 Task: Open Card Project Closure Meeting in Board Market Opportunity Assessment and Prioritization to Workspace Diversity and Inclusion and add a team member Softage.3@softage.net, a label Yellow, a checklist Vendor Management, an attachment from your onedrive, a color Yellow and finally, add a card description 'Plan and execute company team-building activity at a cooking class' and a comment 'Let us make the most of this opportunity and approach this task with a positive attitude and a commitment to excellence.'. Add a start date 'Jan 03, 1900' with a due date 'Jan 10, 1900'
Action: Mouse moved to (49, 356)
Screenshot: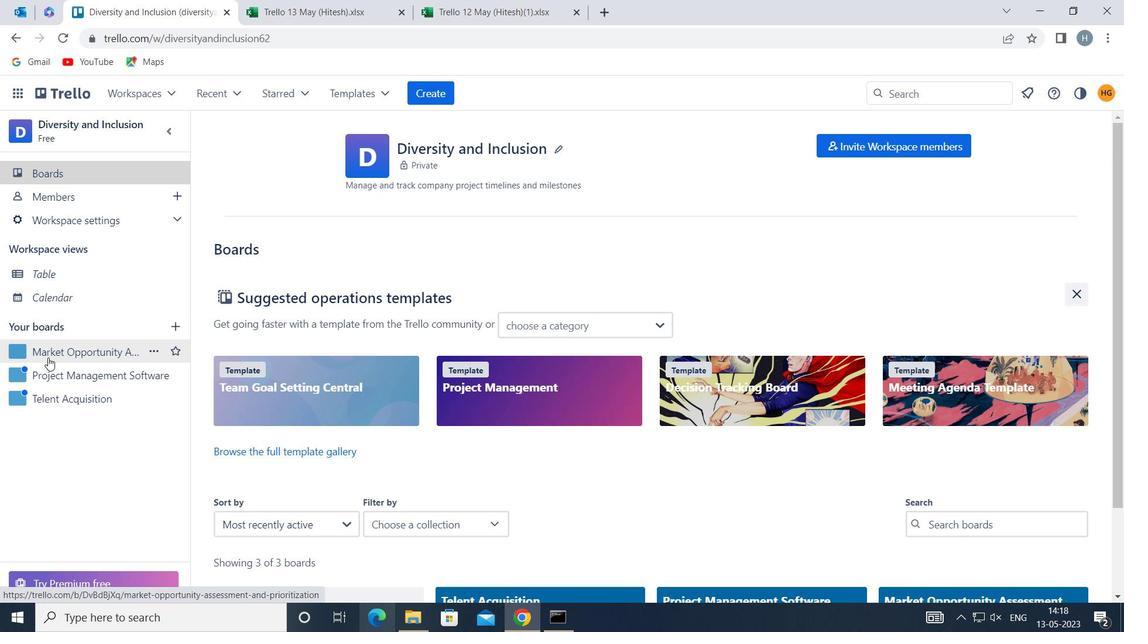 
Action: Mouse pressed left at (49, 356)
Screenshot: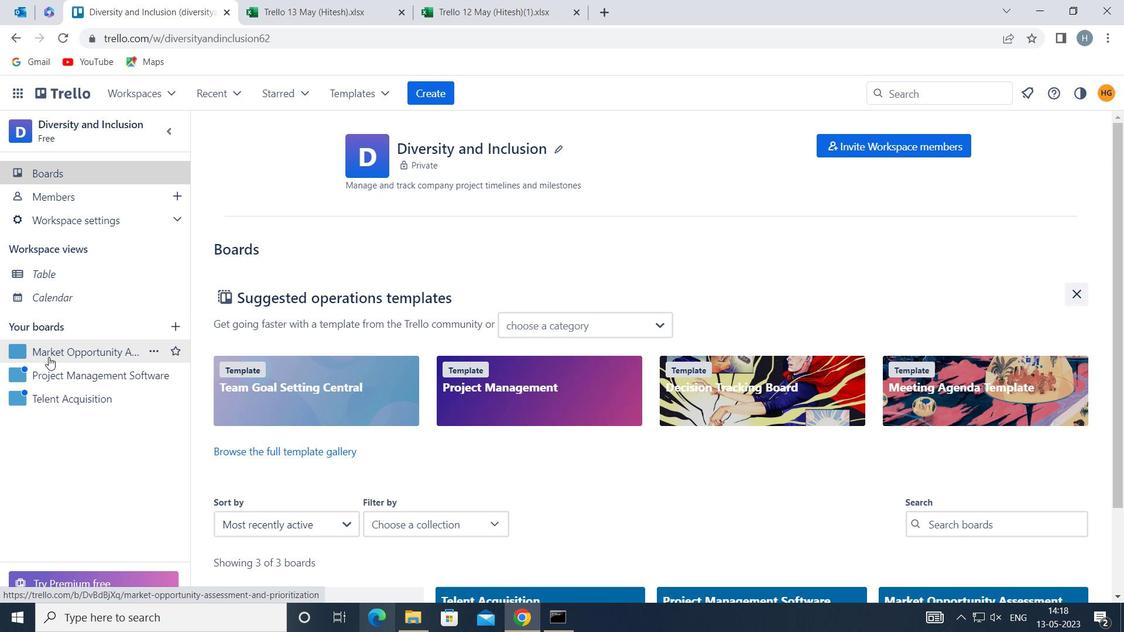 
Action: Mouse moved to (318, 205)
Screenshot: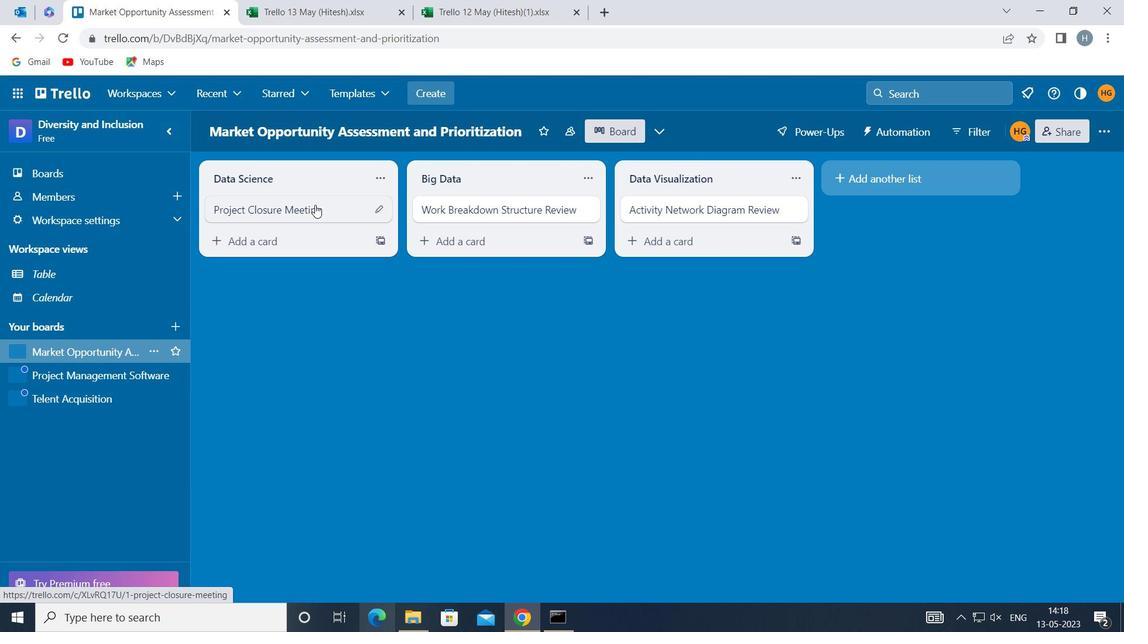 
Action: Mouse pressed left at (318, 205)
Screenshot: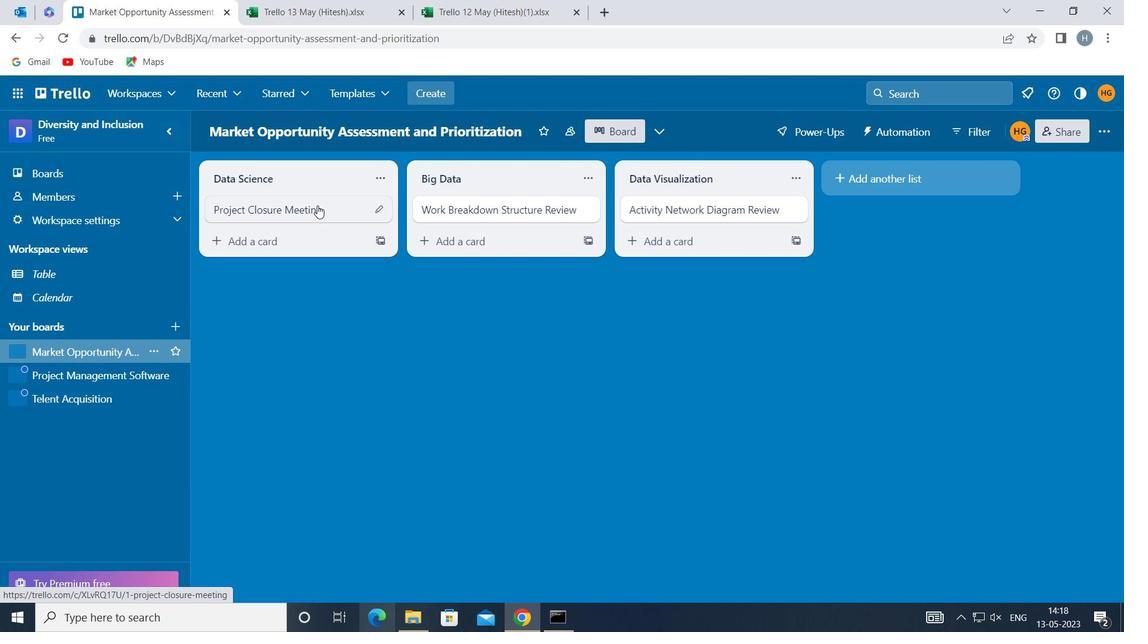 
Action: Mouse moved to (720, 208)
Screenshot: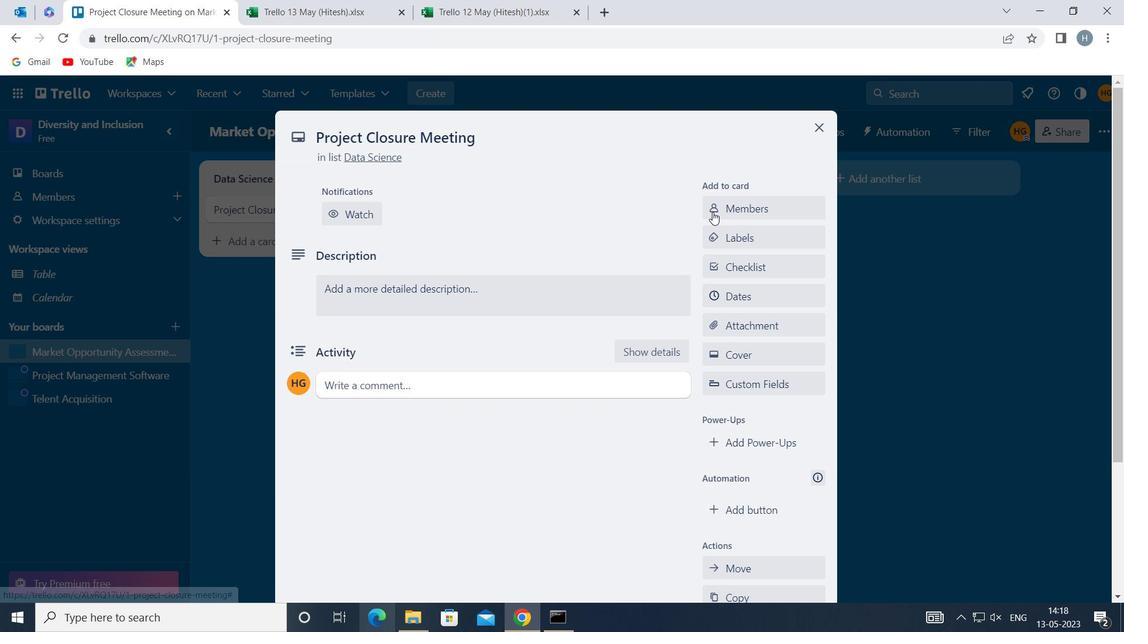 
Action: Mouse pressed left at (720, 208)
Screenshot: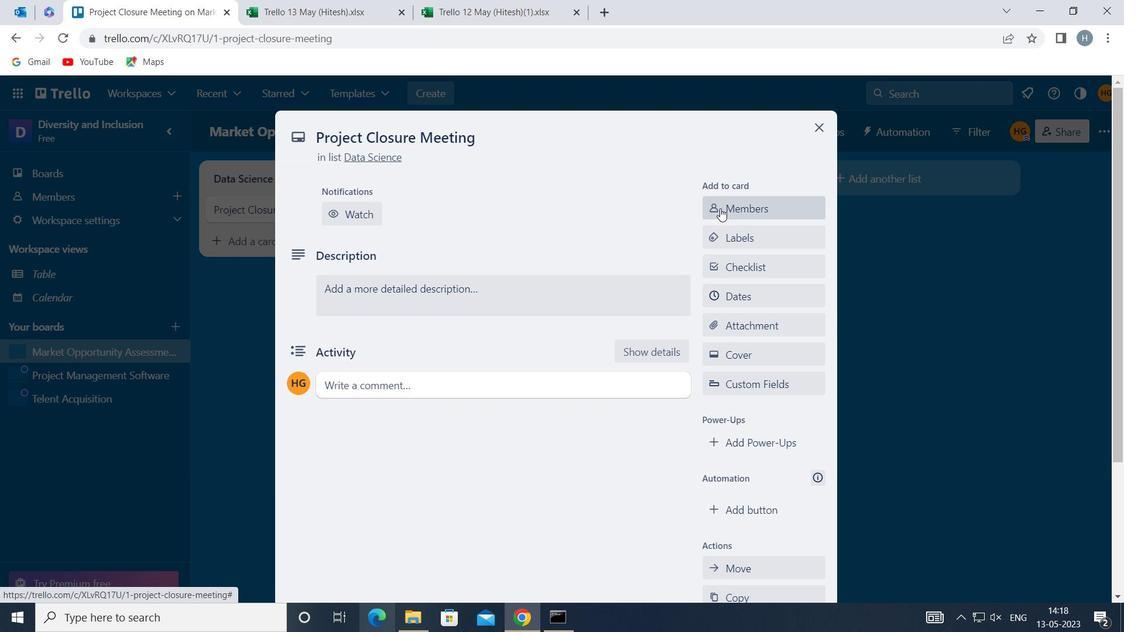 
Action: Key pressed softage
Screenshot: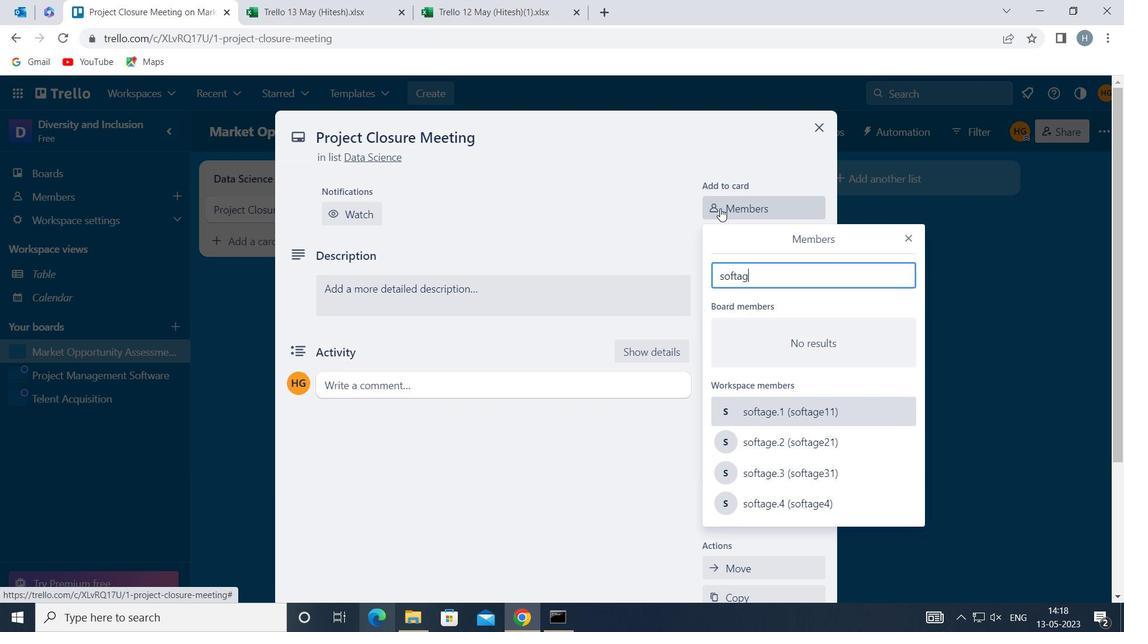 
Action: Mouse moved to (783, 462)
Screenshot: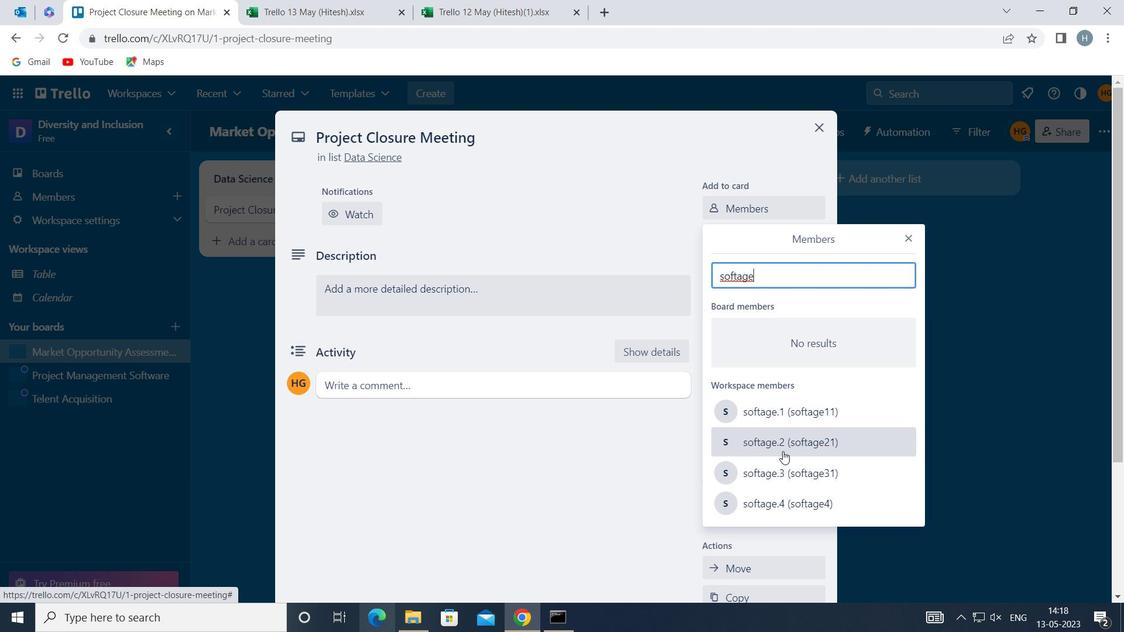 
Action: Mouse pressed left at (783, 462)
Screenshot: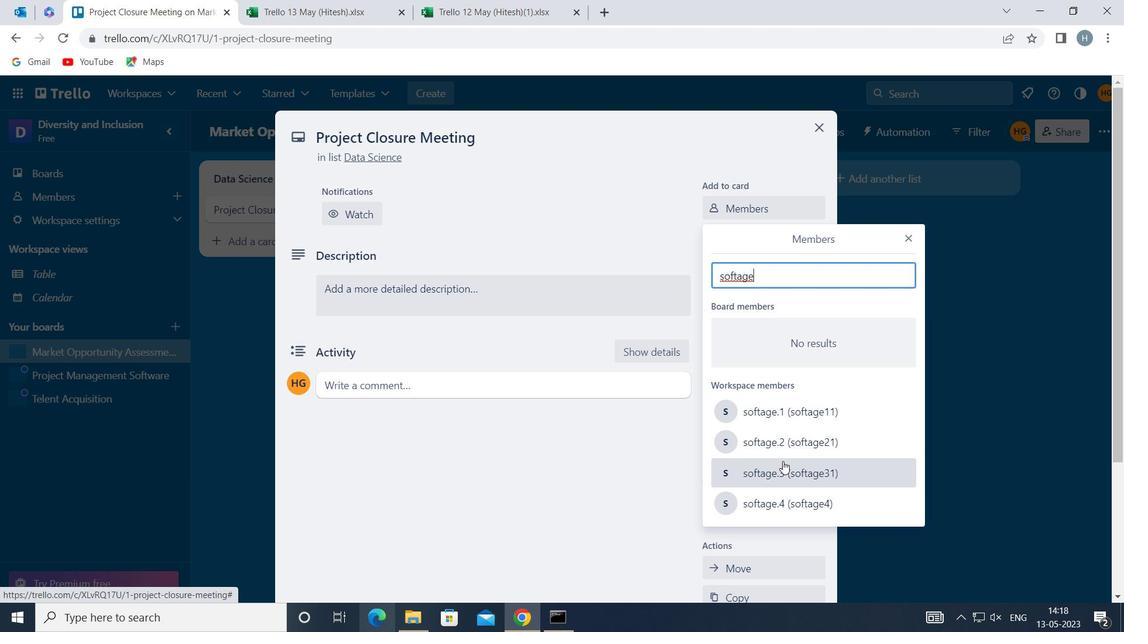 
Action: Mouse moved to (903, 234)
Screenshot: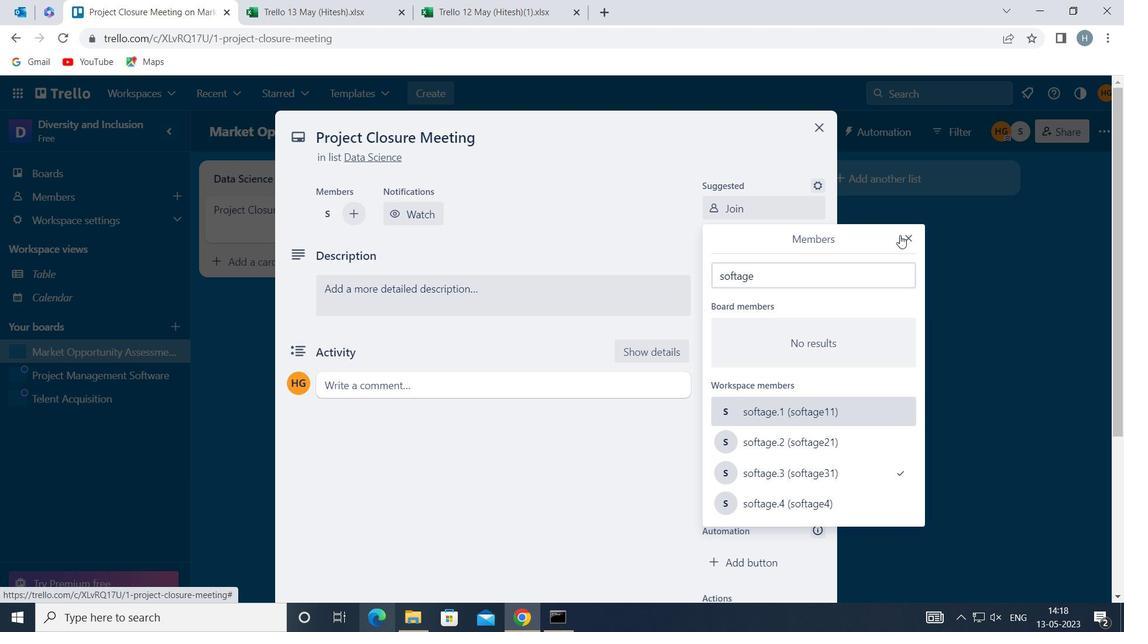 
Action: Mouse pressed left at (903, 234)
Screenshot: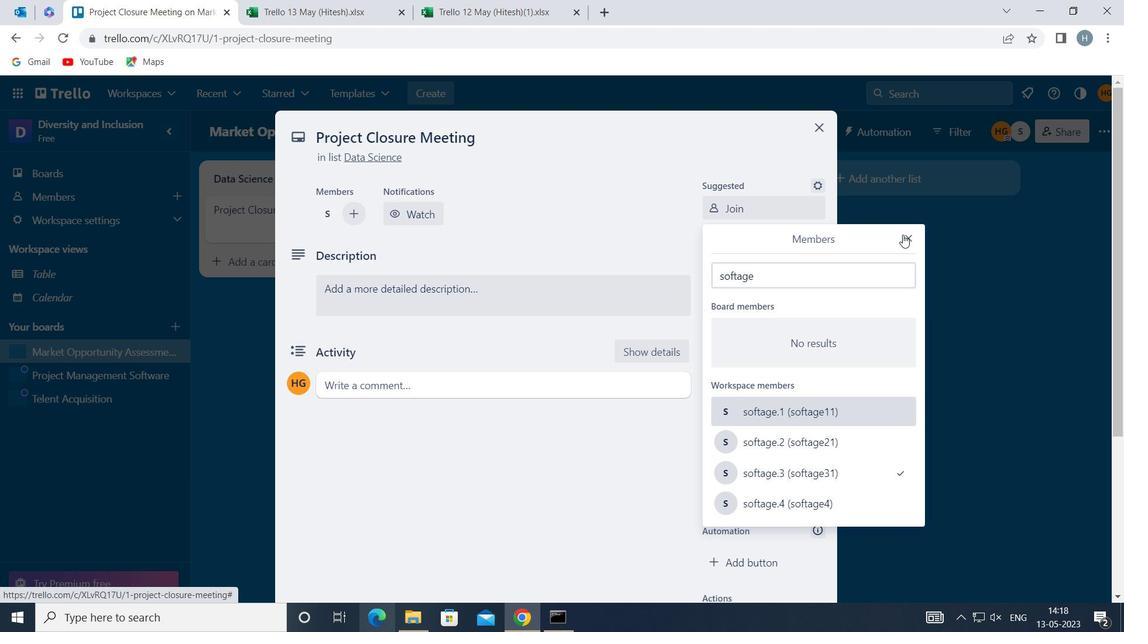 
Action: Mouse moved to (794, 282)
Screenshot: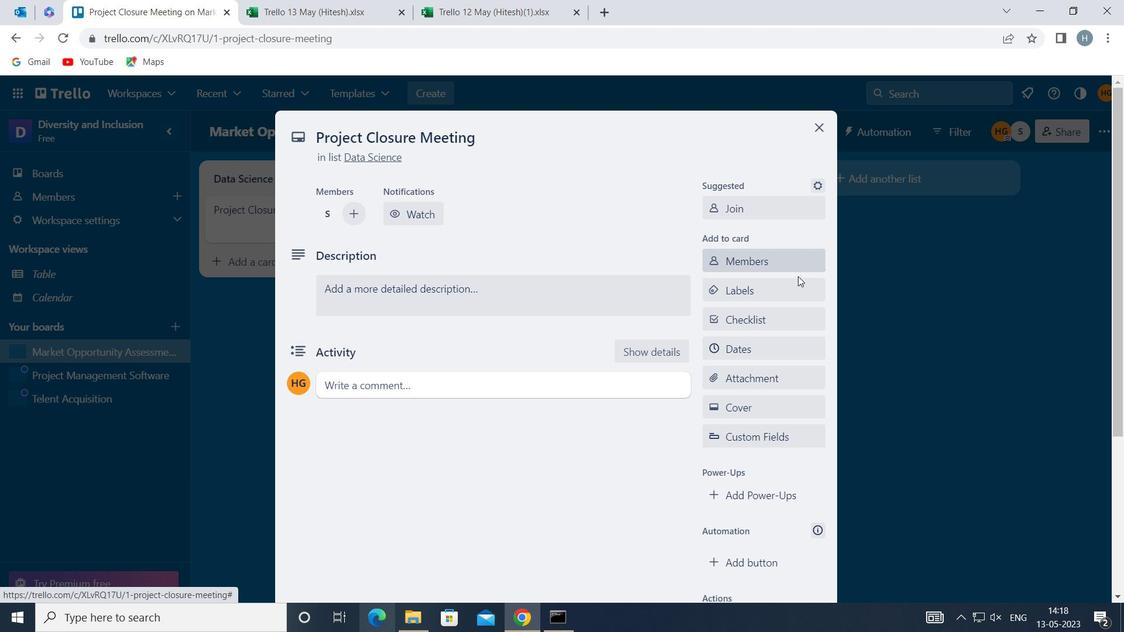 
Action: Mouse pressed left at (794, 282)
Screenshot: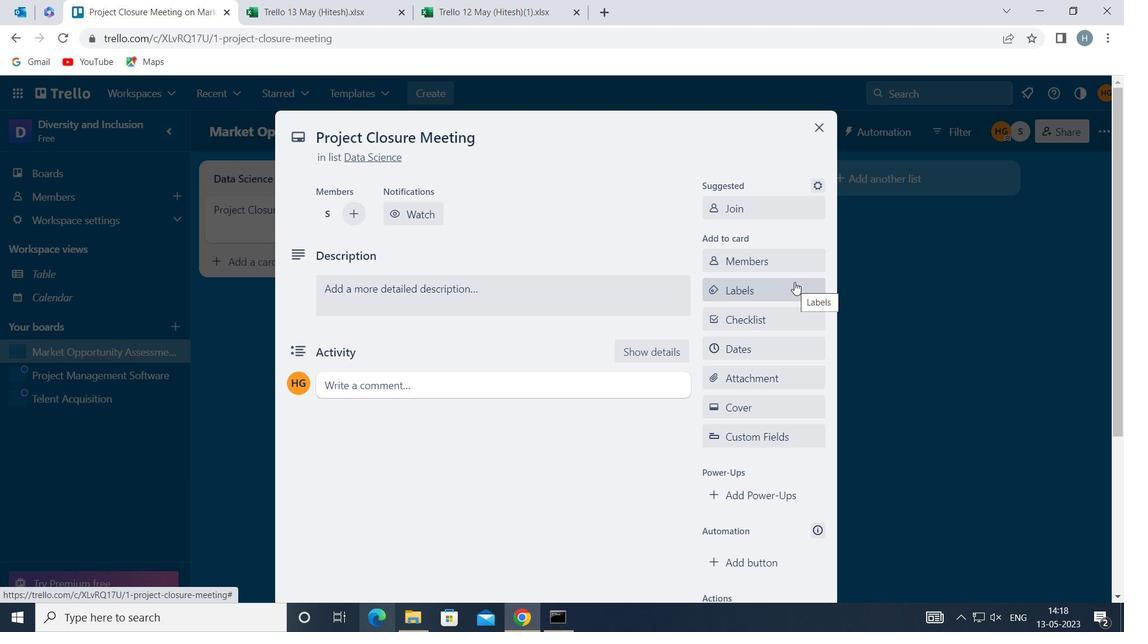 
Action: Mouse moved to (808, 241)
Screenshot: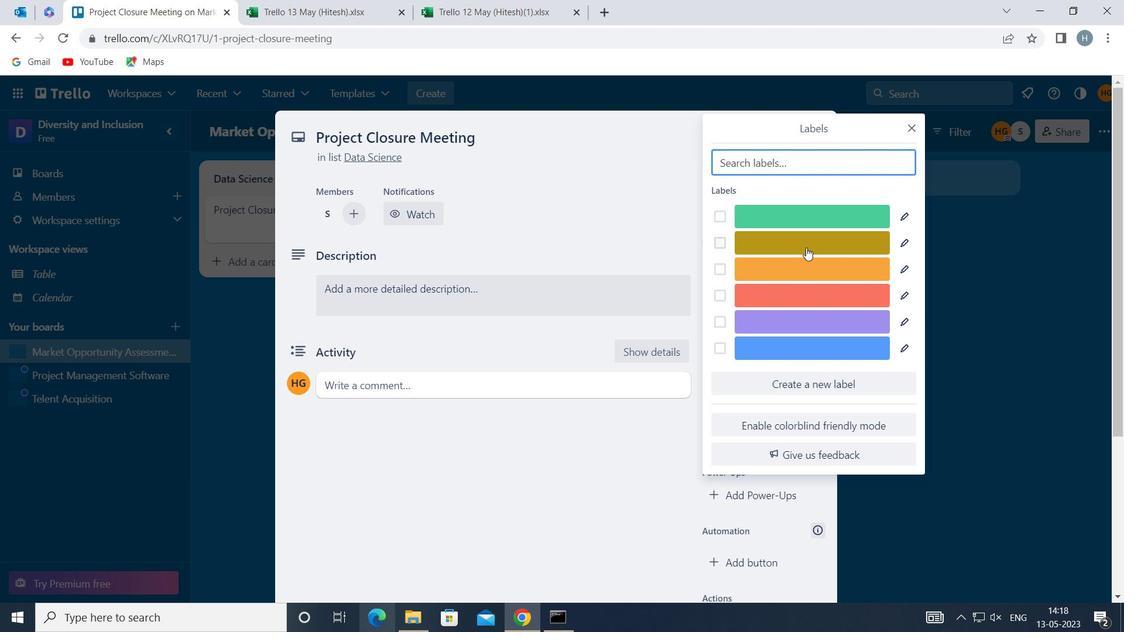 
Action: Mouse pressed left at (808, 241)
Screenshot: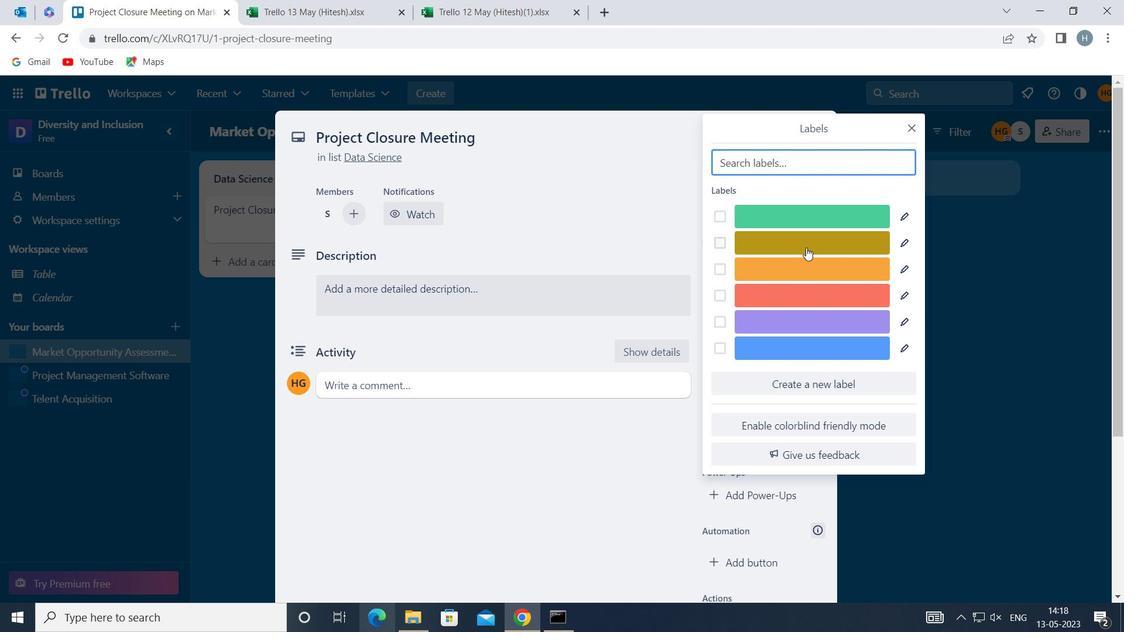 
Action: Mouse moved to (912, 125)
Screenshot: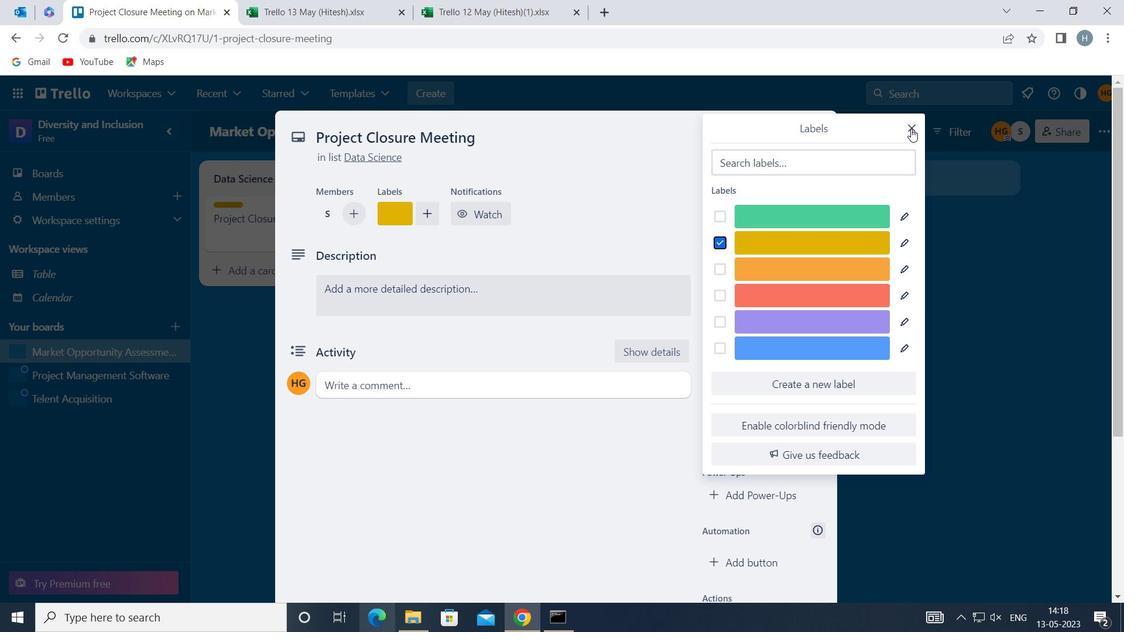 
Action: Mouse pressed left at (912, 125)
Screenshot: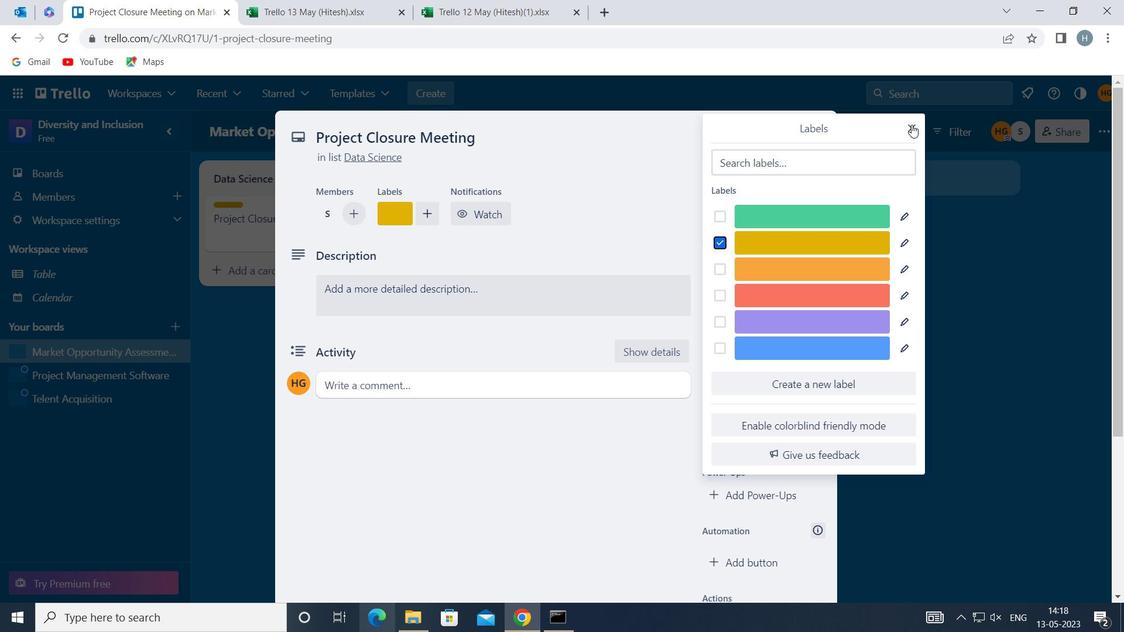 
Action: Mouse moved to (791, 321)
Screenshot: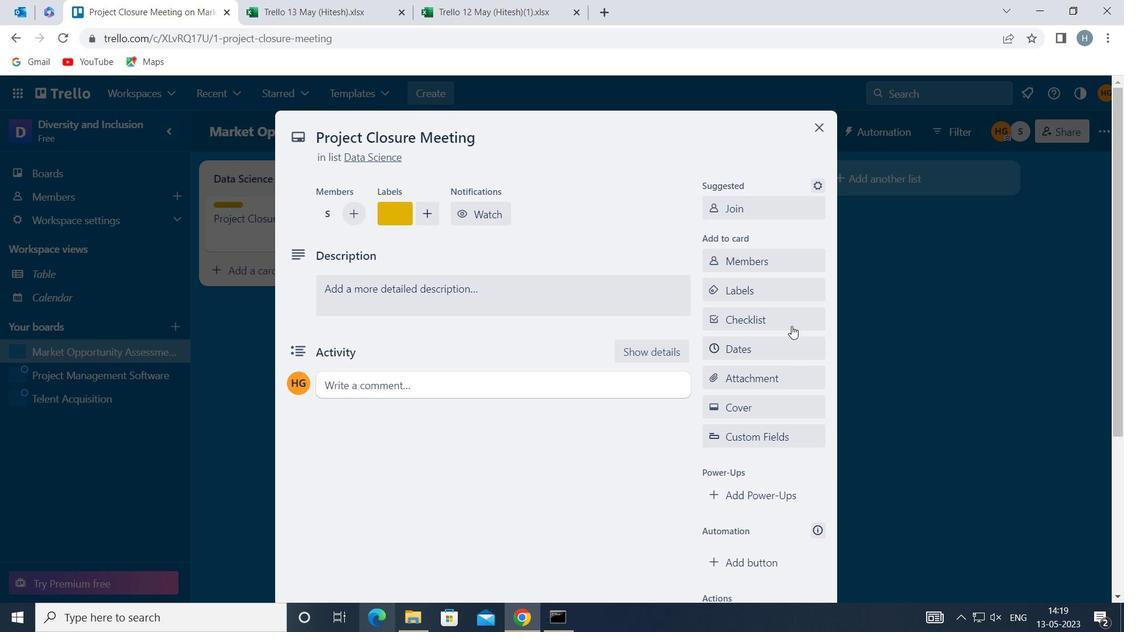 
Action: Mouse pressed left at (791, 321)
Screenshot: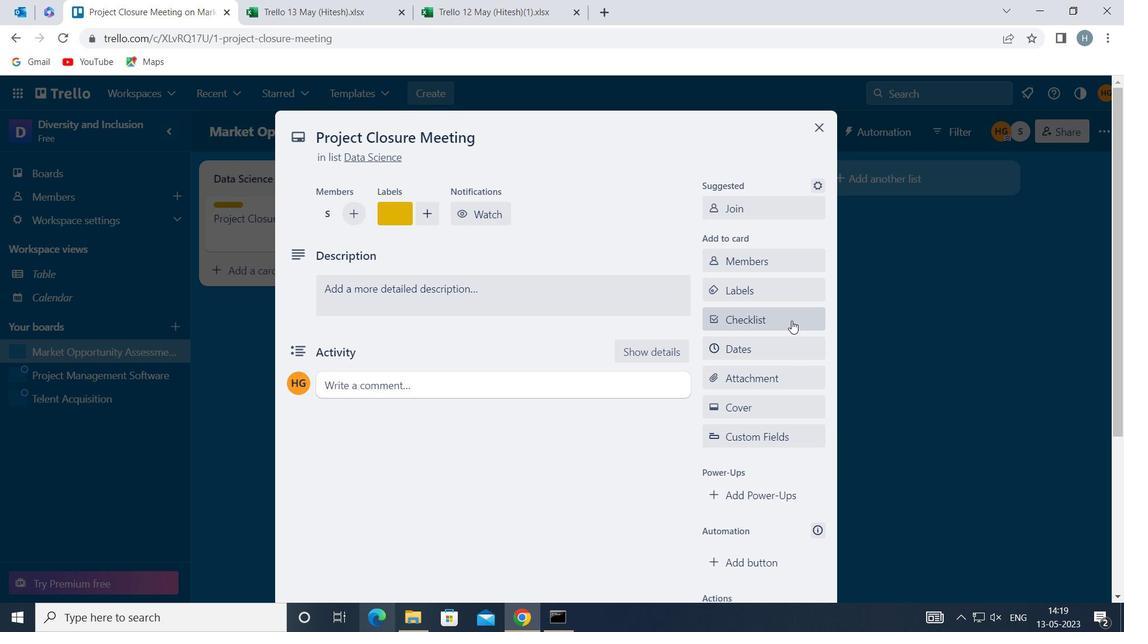 
Action: Key pressed <Key.shift>VENDOR<Key.space><Key.shift>MANAGEMENT
Screenshot: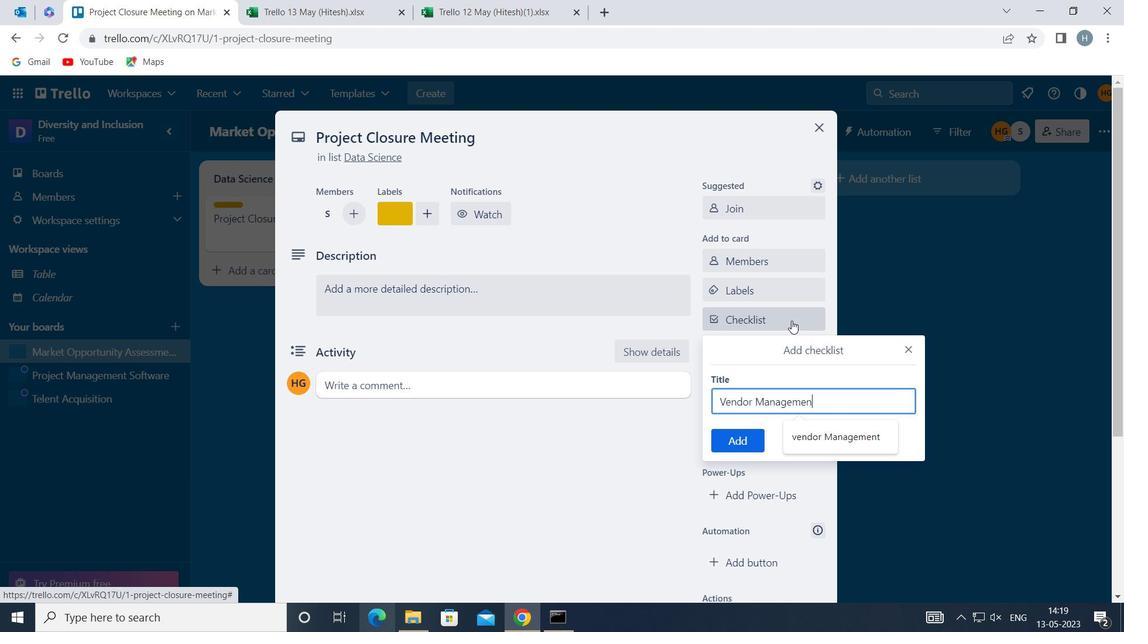 
Action: Mouse moved to (731, 435)
Screenshot: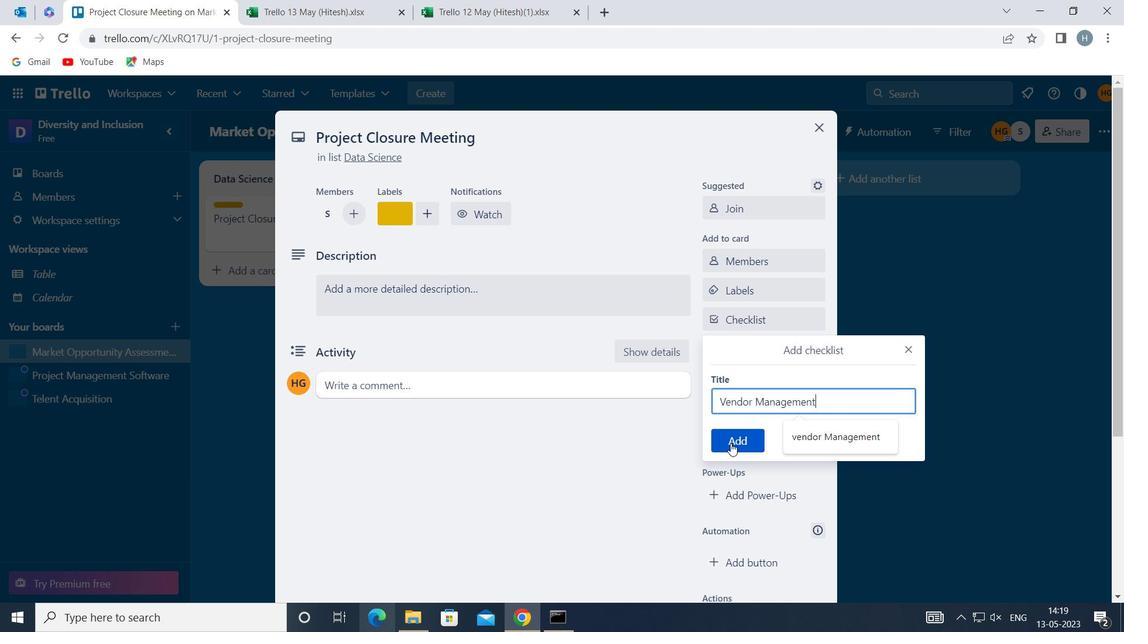 
Action: Mouse pressed left at (731, 435)
Screenshot: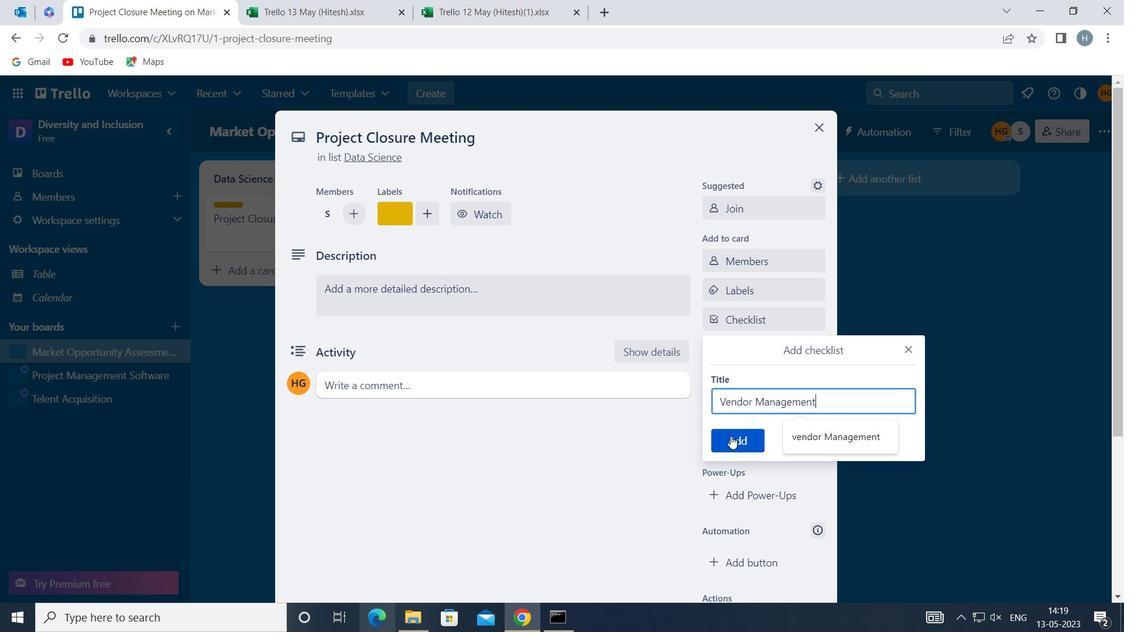 
Action: Mouse moved to (760, 371)
Screenshot: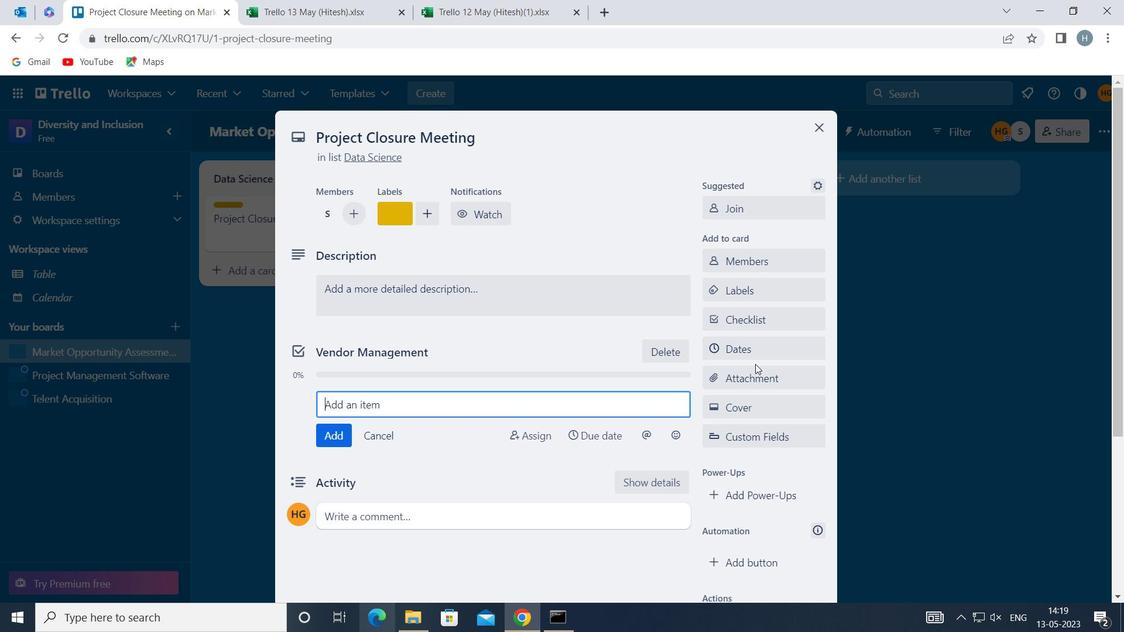 
Action: Mouse pressed left at (760, 371)
Screenshot: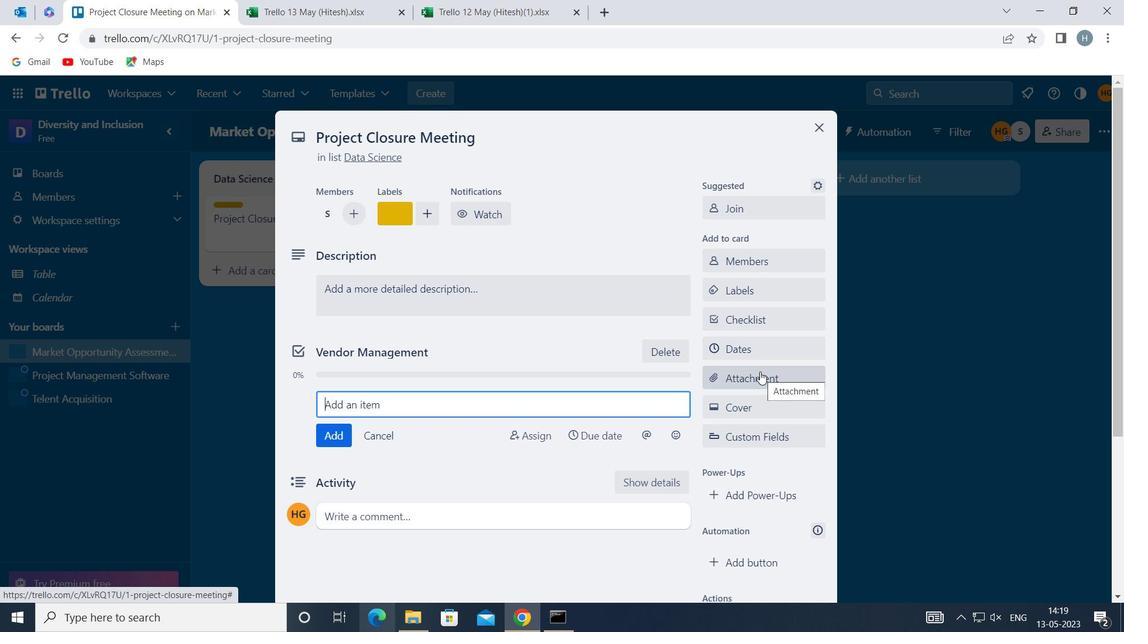 
Action: Mouse moved to (766, 274)
Screenshot: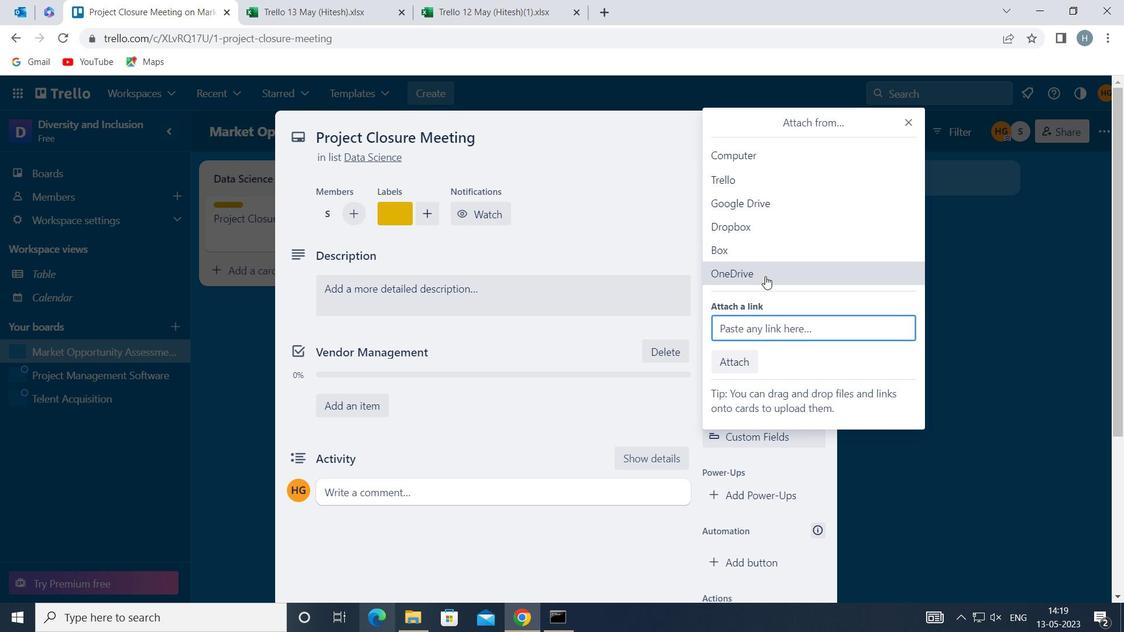 
Action: Mouse pressed left at (766, 274)
Screenshot: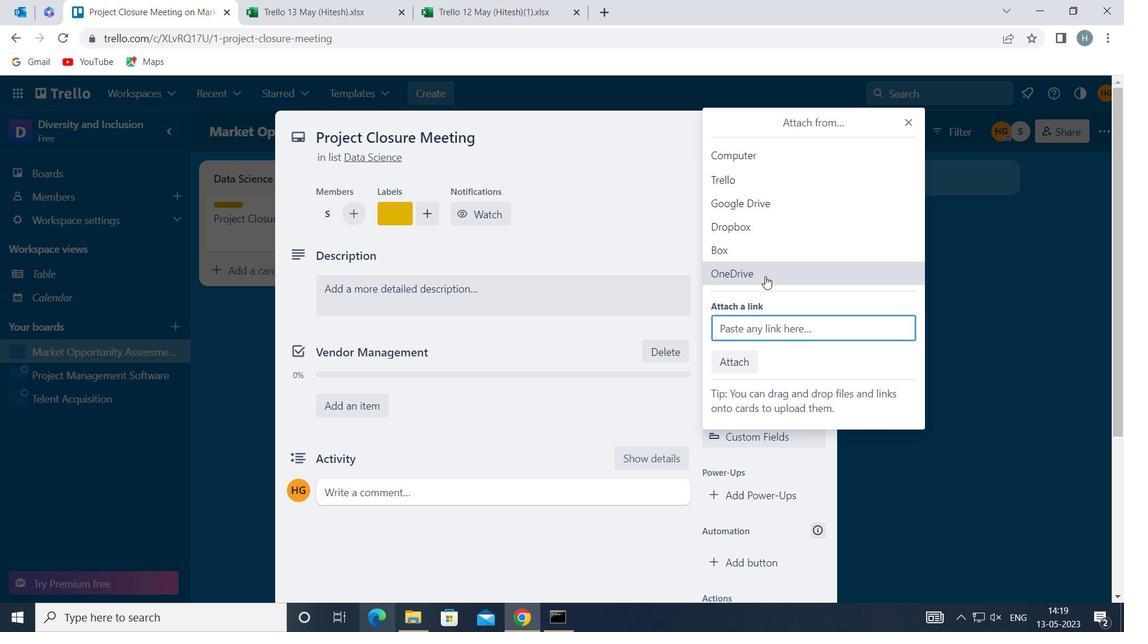 
Action: Mouse moved to (717, 206)
Screenshot: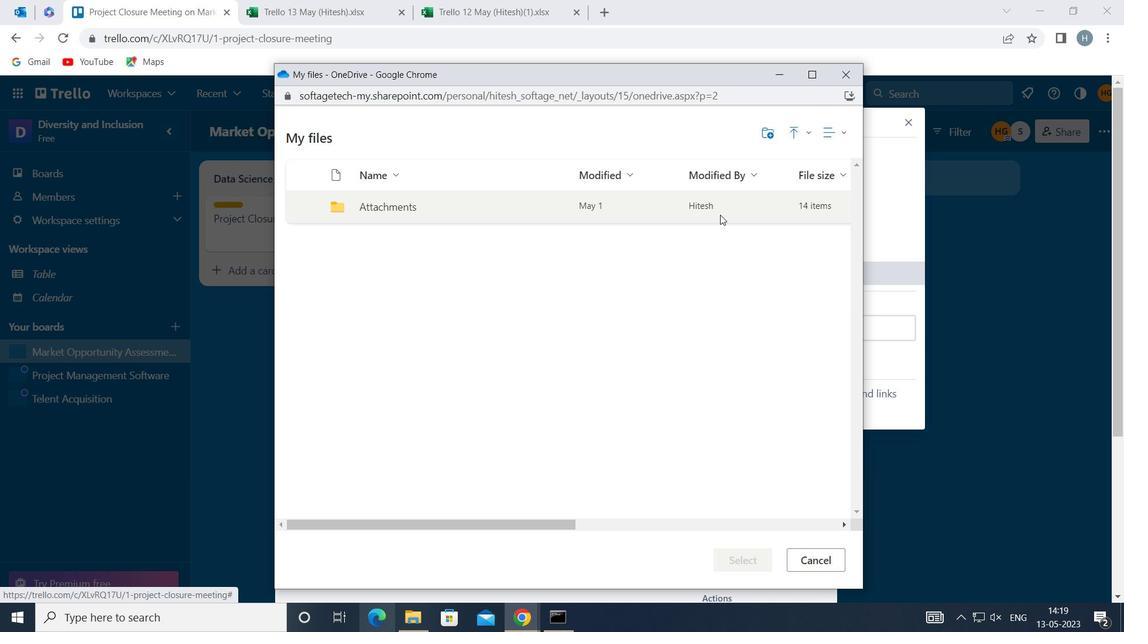 
Action: Mouse pressed left at (717, 206)
Screenshot: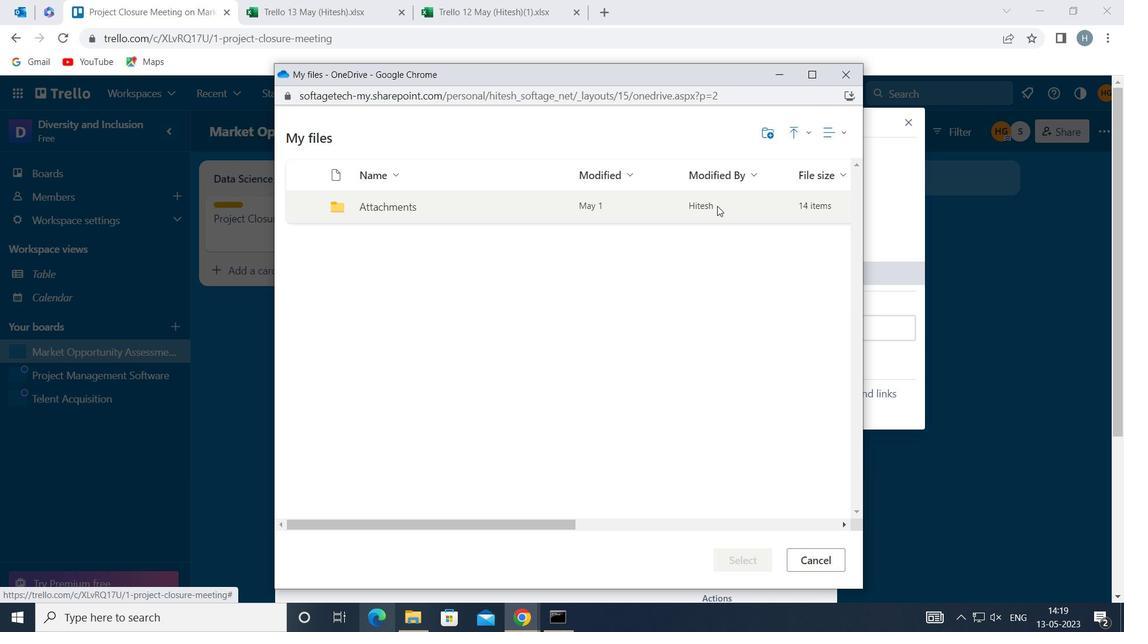 
Action: Mouse pressed left at (717, 206)
Screenshot: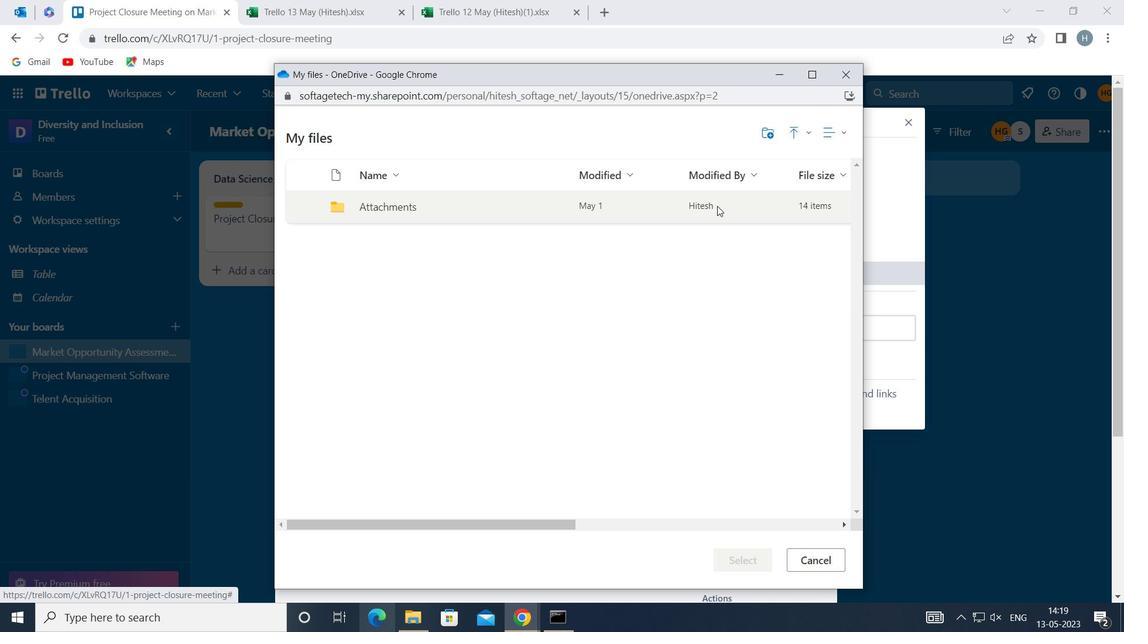 
Action: Mouse moved to (718, 228)
Screenshot: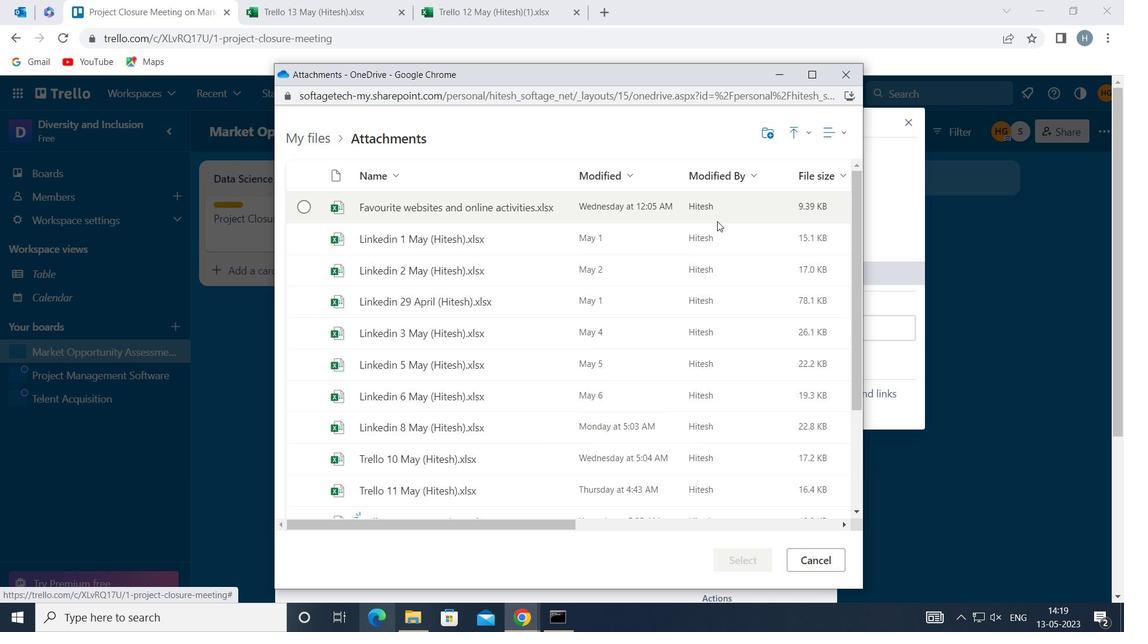 
Action: Mouse pressed left at (718, 228)
Screenshot: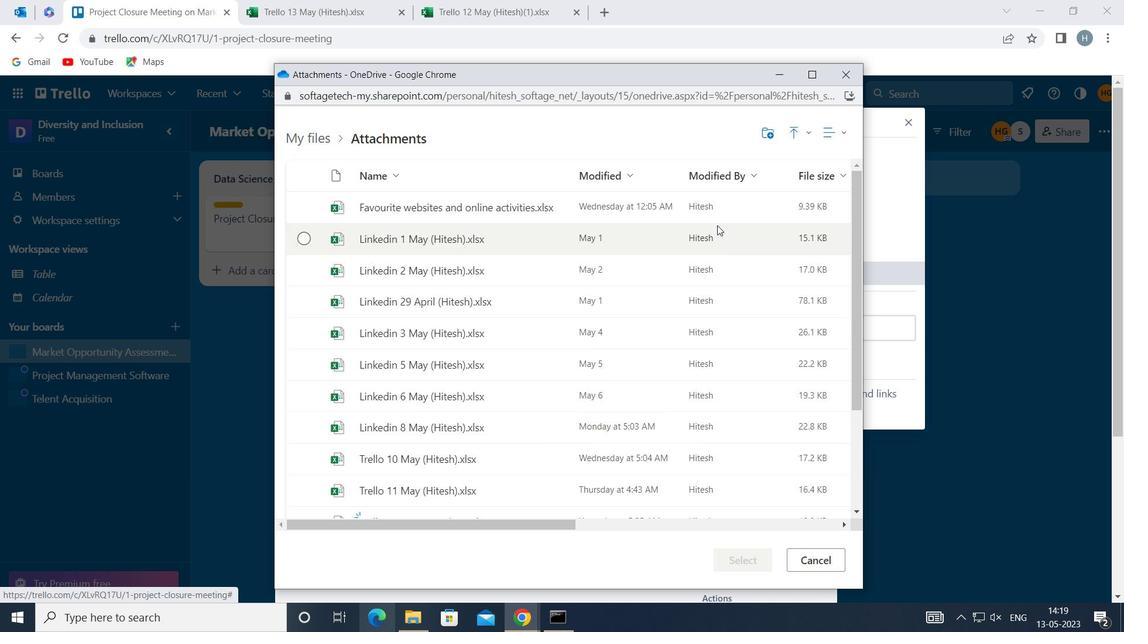 
Action: Mouse moved to (755, 556)
Screenshot: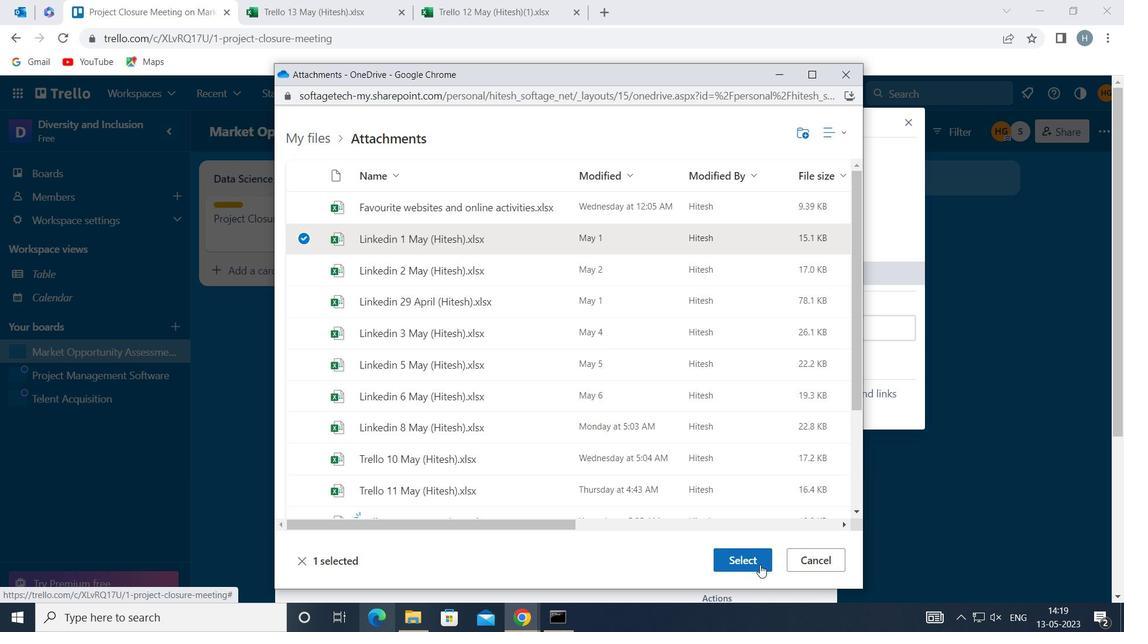 
Action: Mouse pressed left at (755, 556)
Screenshot: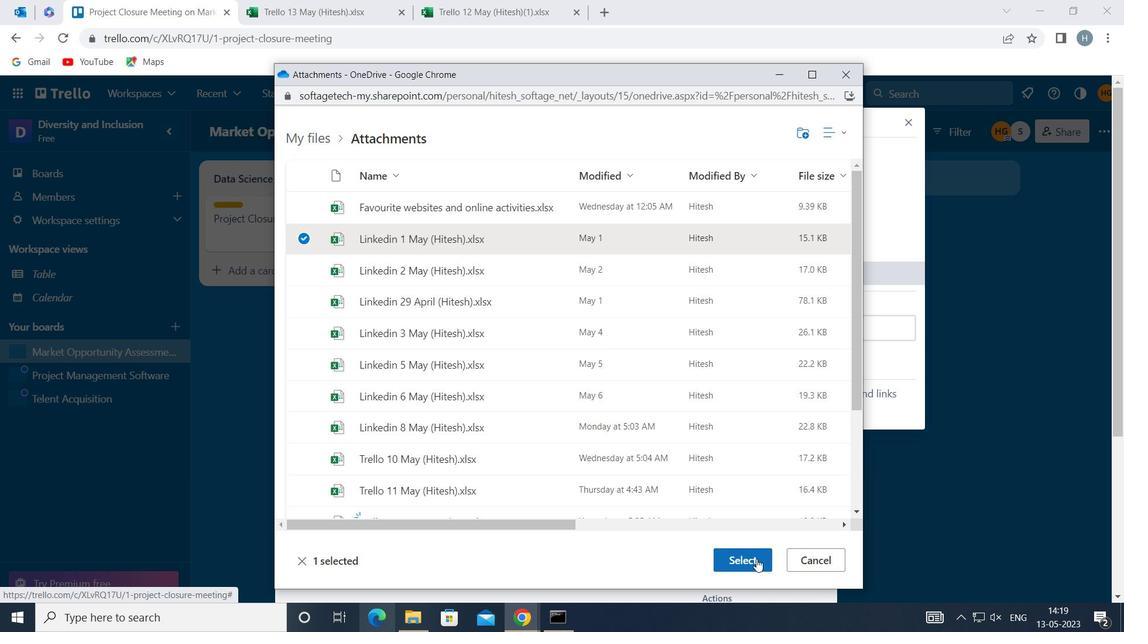 
Action: Mouse moved to (769, 403)
Screenshot: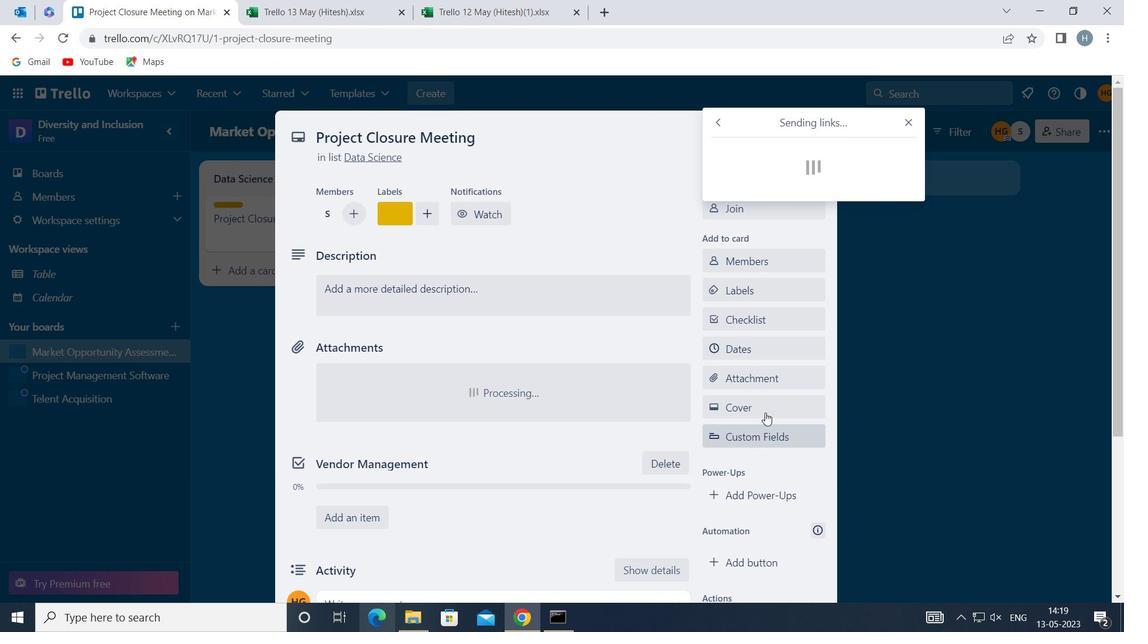 
Action: Mouse pressed left at (769, 403)
Screenshot: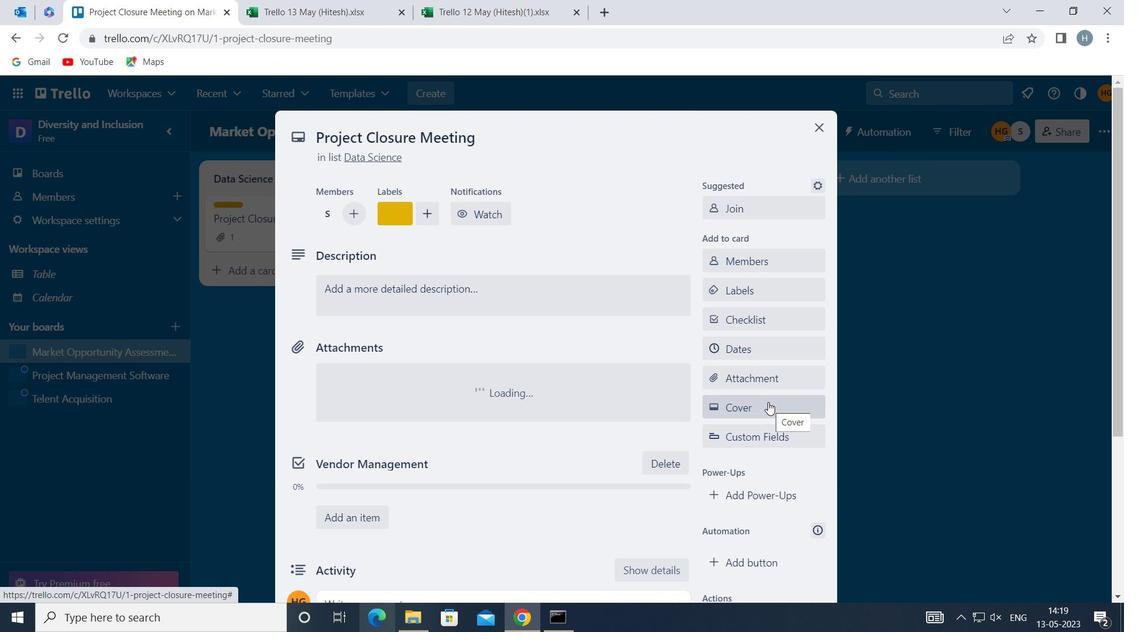 
Action: Mouse moved to (782, 304)
Screenshot: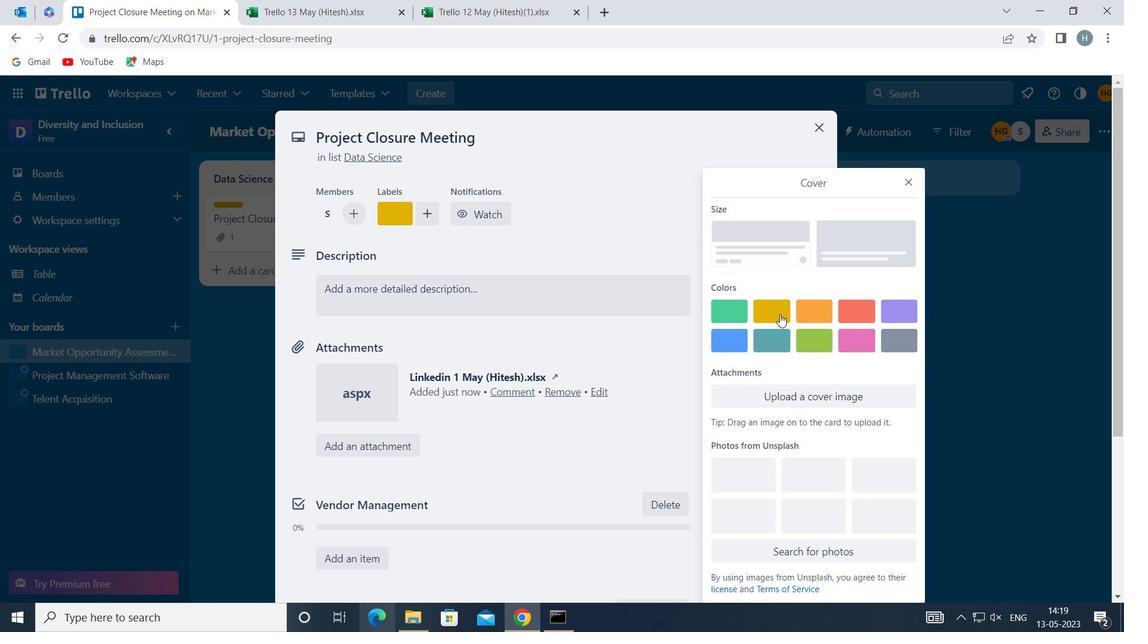
Action: Mouse pressed left at (782, 304)
Screenshot: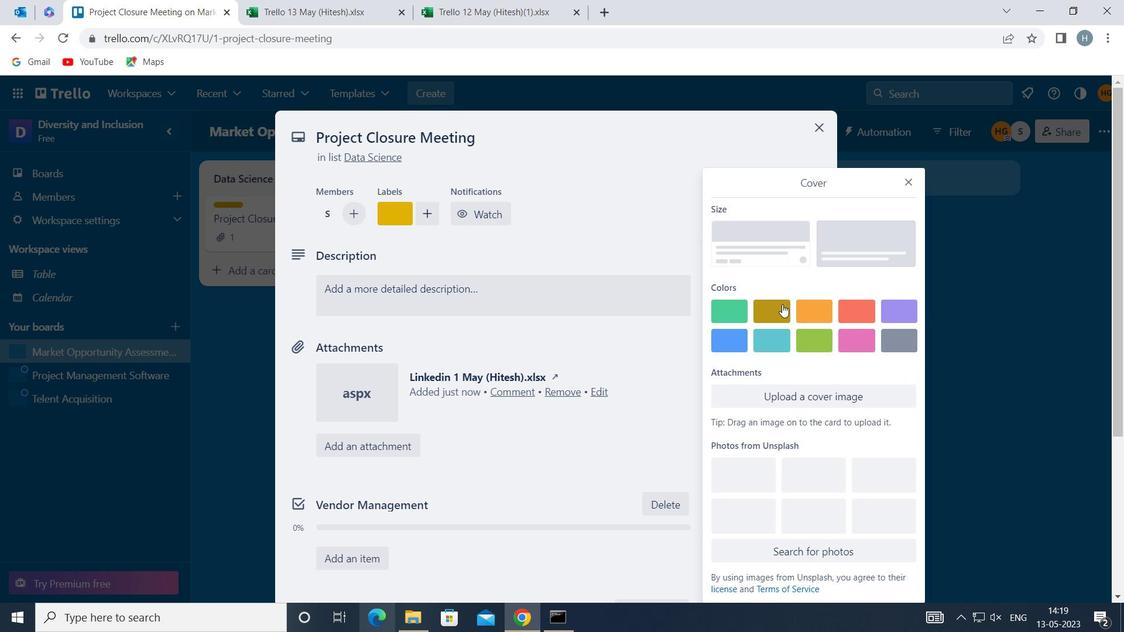 
Action: Mouse moved to (910, 154)
Screenshot: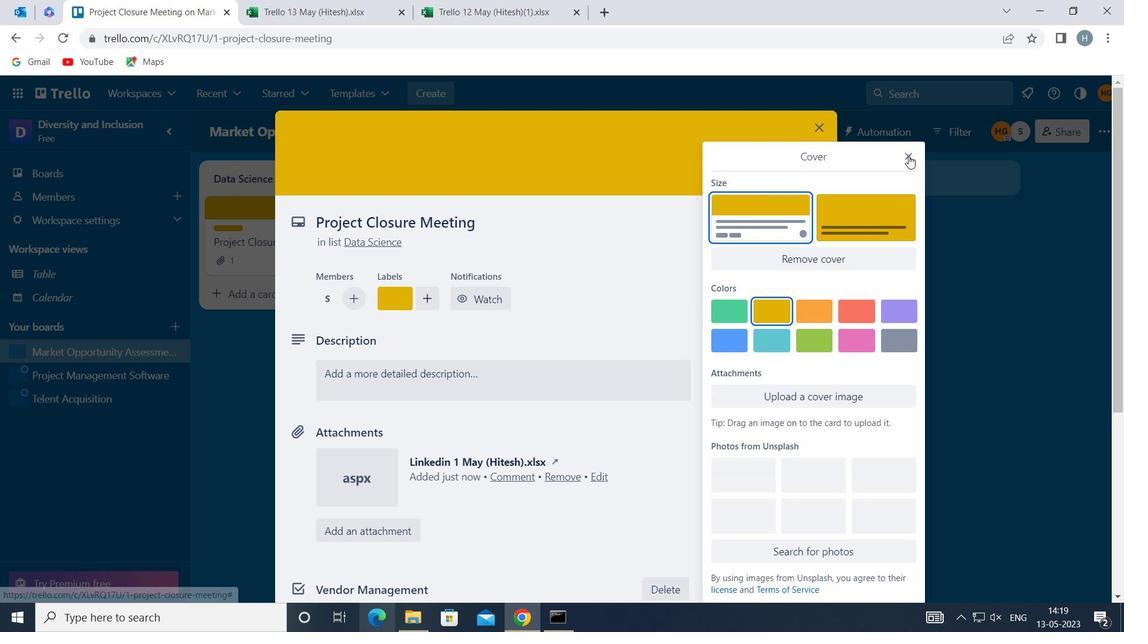 
Action: Mouse pressed left at (910, 154)
Screenshot: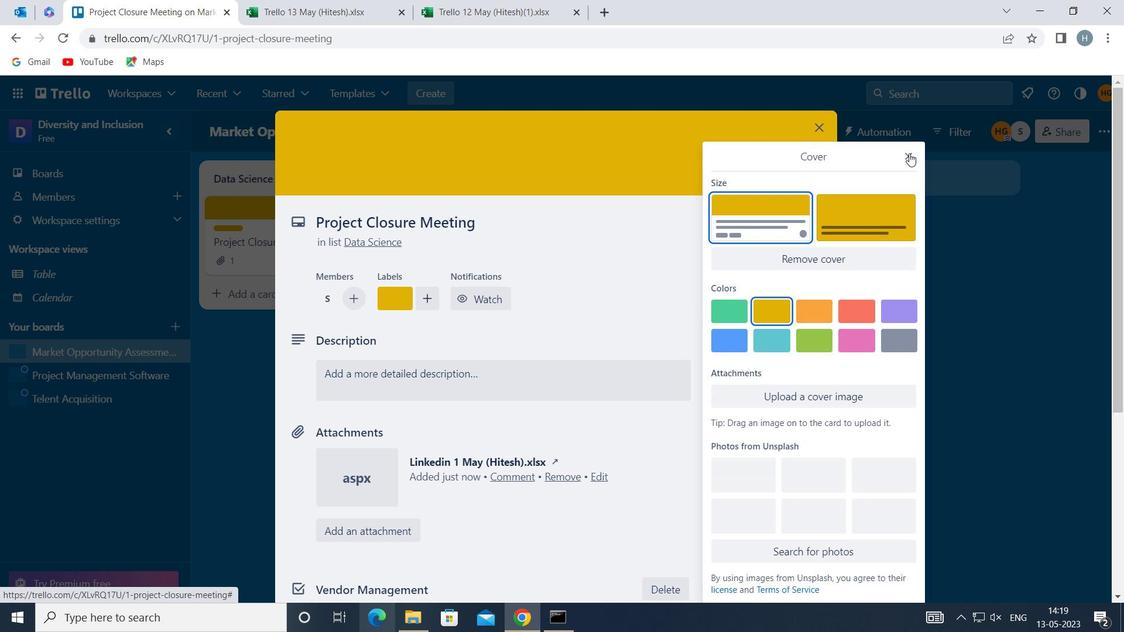 
Action: Mouse moved to (557, 376)
Screenshot: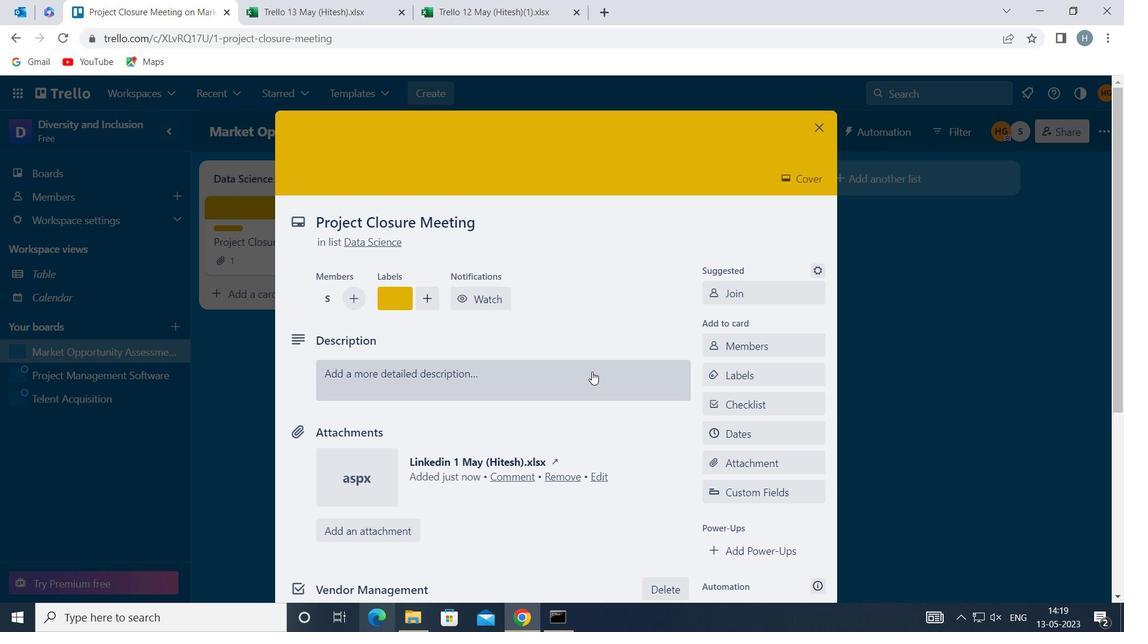 
Action: Mouse pressed left at (557, 376)
Screenshot: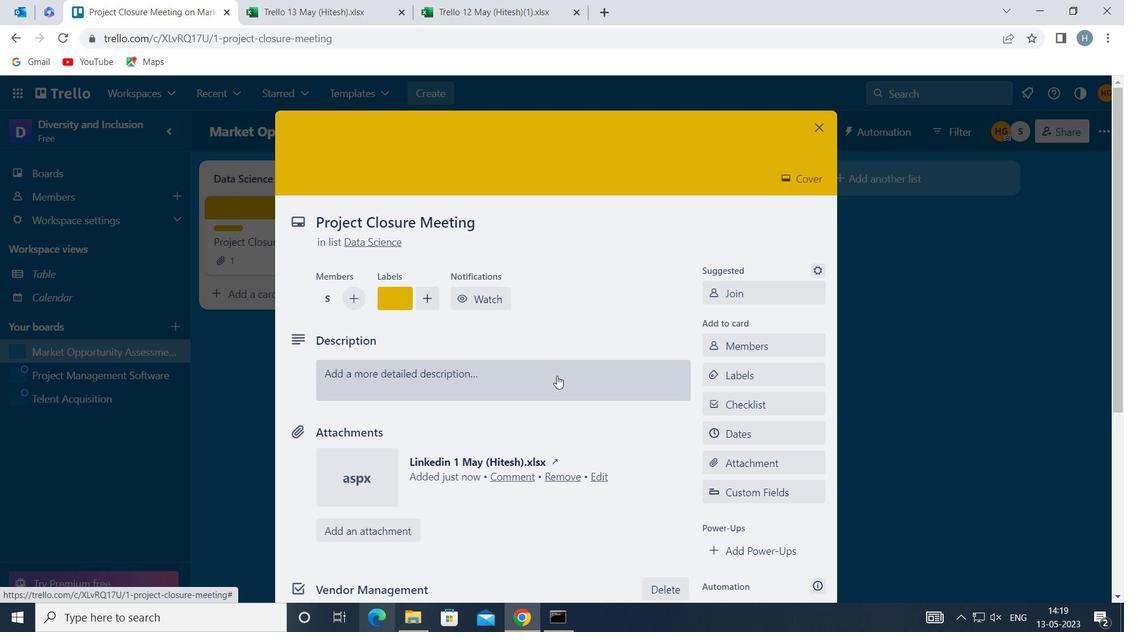 
Action: Key pressed <Key.shift>PLAN<Key.space>AND<Key.space>EXECUTE<Key.space>COMPANY<Key.space>TEAM-BUILDINGACTIVITY<Key.backspace><Key.backspace><Key.backspace><Key.backspace><Key.backspace><Key.backspace><Key.backspace><Key.backspace><Key.space>AV<Key.backspace>CTV=<Key.backspace><Key.backspace>IVITY<Key.space>AT<Key.space>A<Key.space>COOKING<Key.space>CLASS
Screenshot: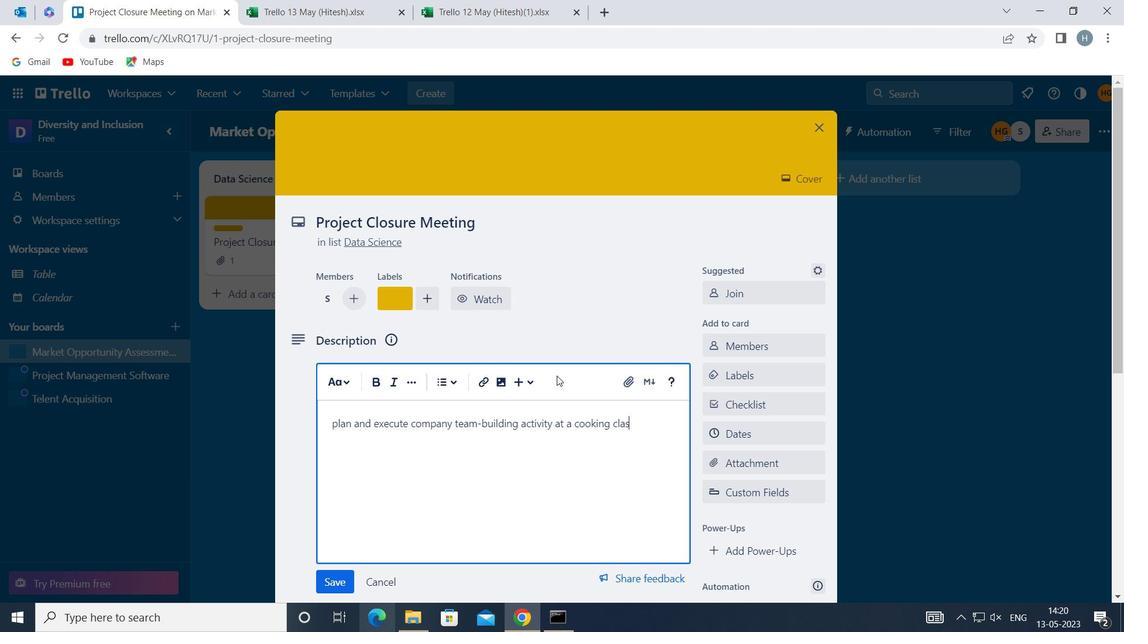 
Action: Mouse moved to (335, 583)
Screenshot: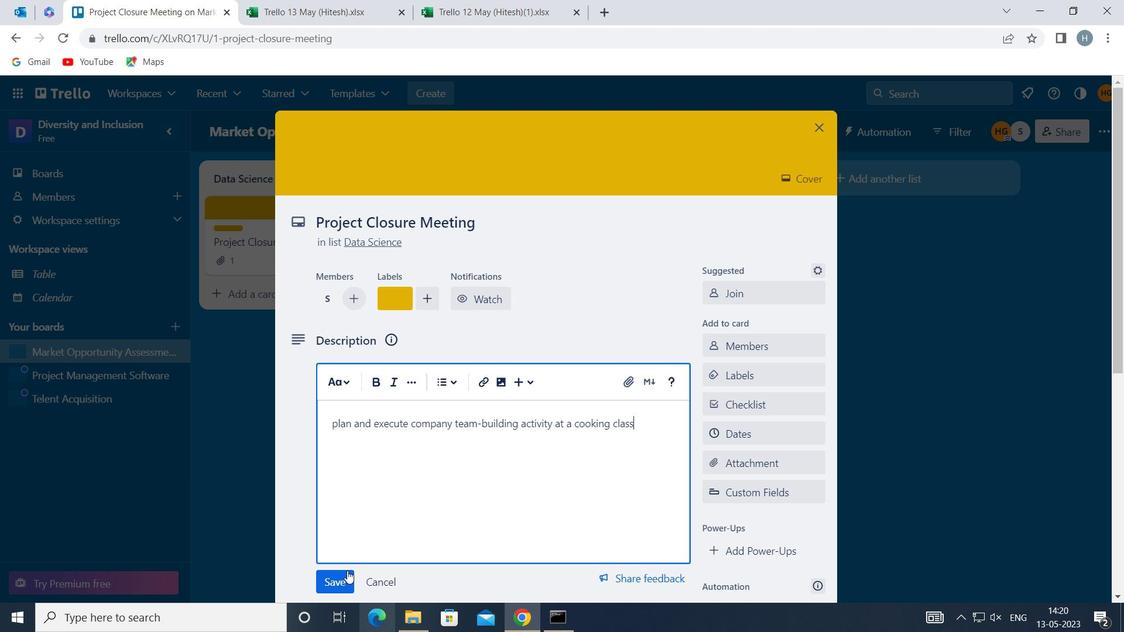 
Action: Mouse pressed left at (335, 583)
Screenshot: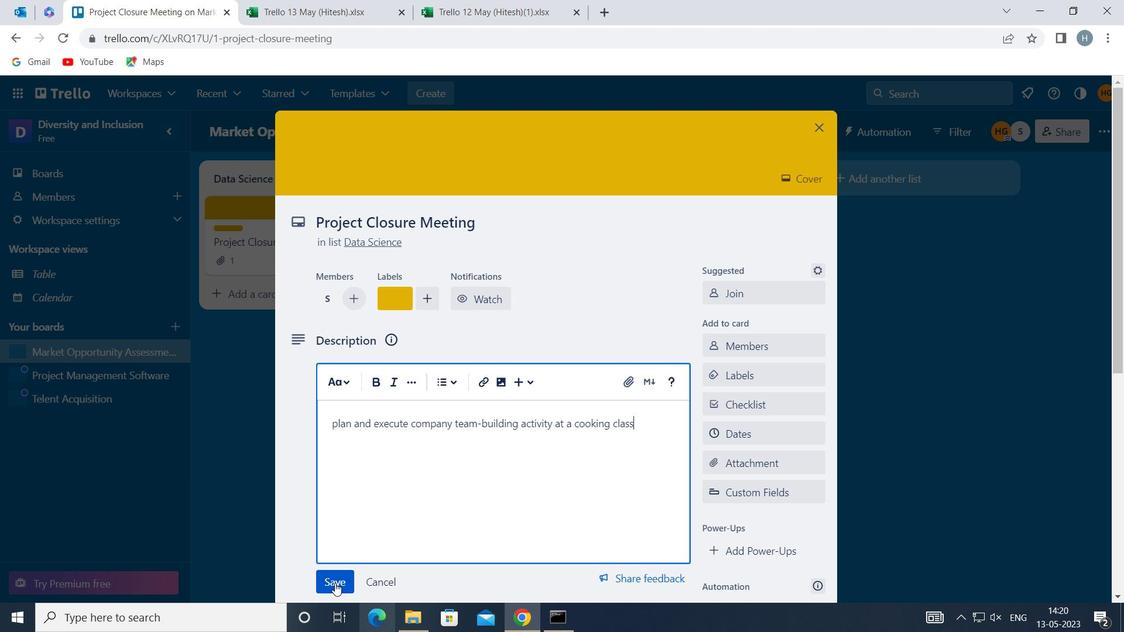 
Action: Mouse moved to (373, 483)
Screenshot: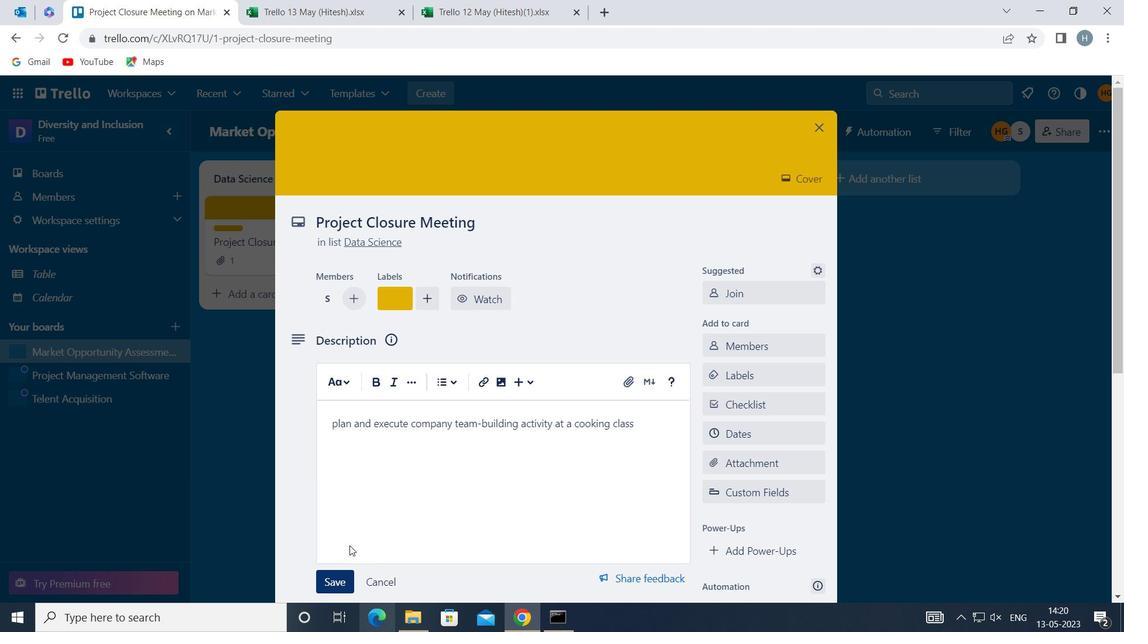 
Action: Mouse scrolled (373, 482) with delta (0, 0)
Screenshot: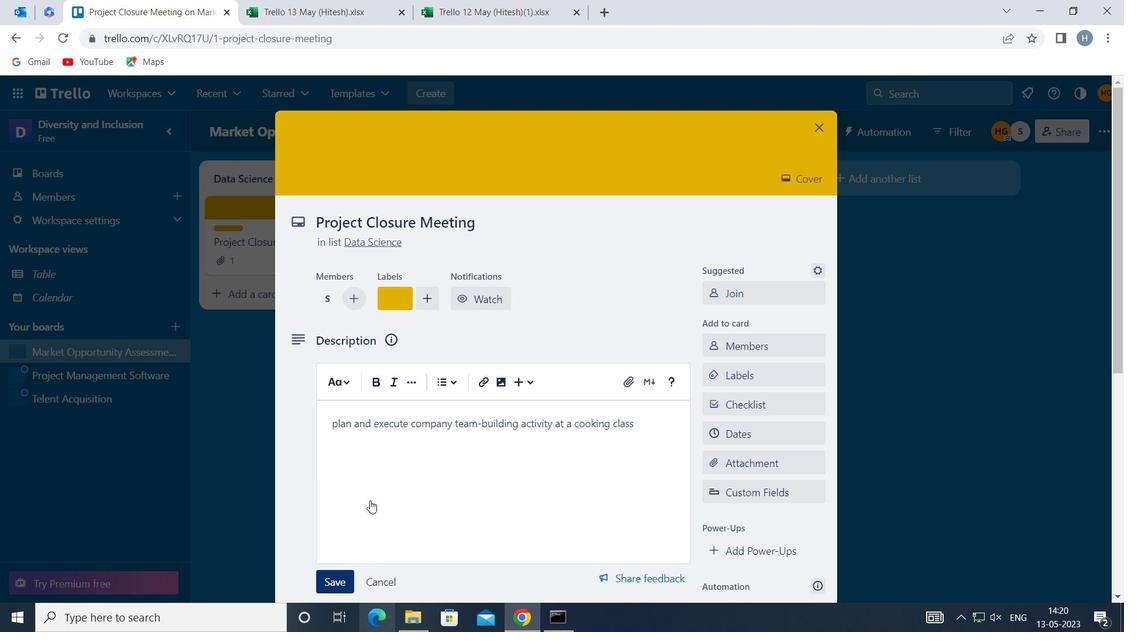 
Action: Mouse scrolled (373, 482) with delta (0, 0)
Screenshot: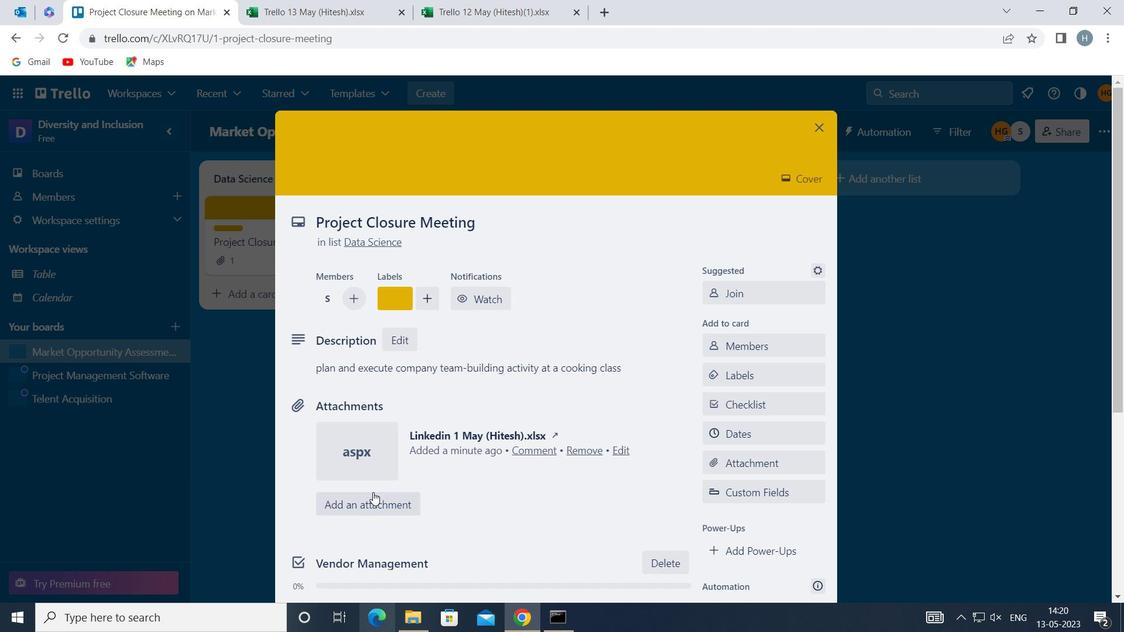 
Action: Mouse scrolled (373, 482) with delta (0, 0)
Screenshot: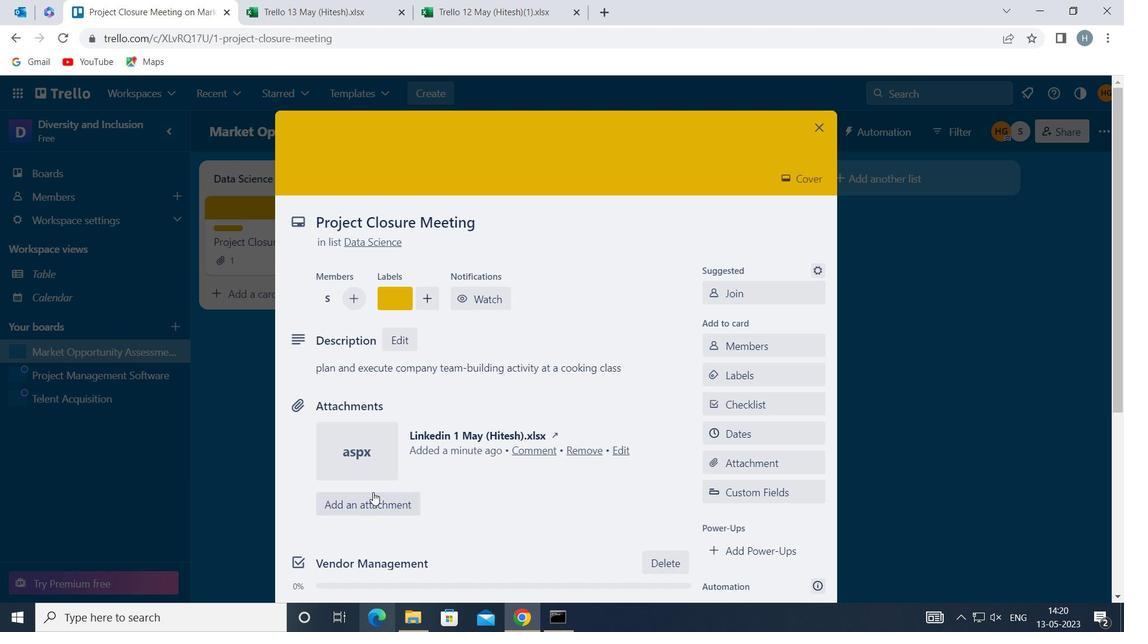 
Action: Mouse scrolled (373, 482) with delta (0, 0)
Screenshot: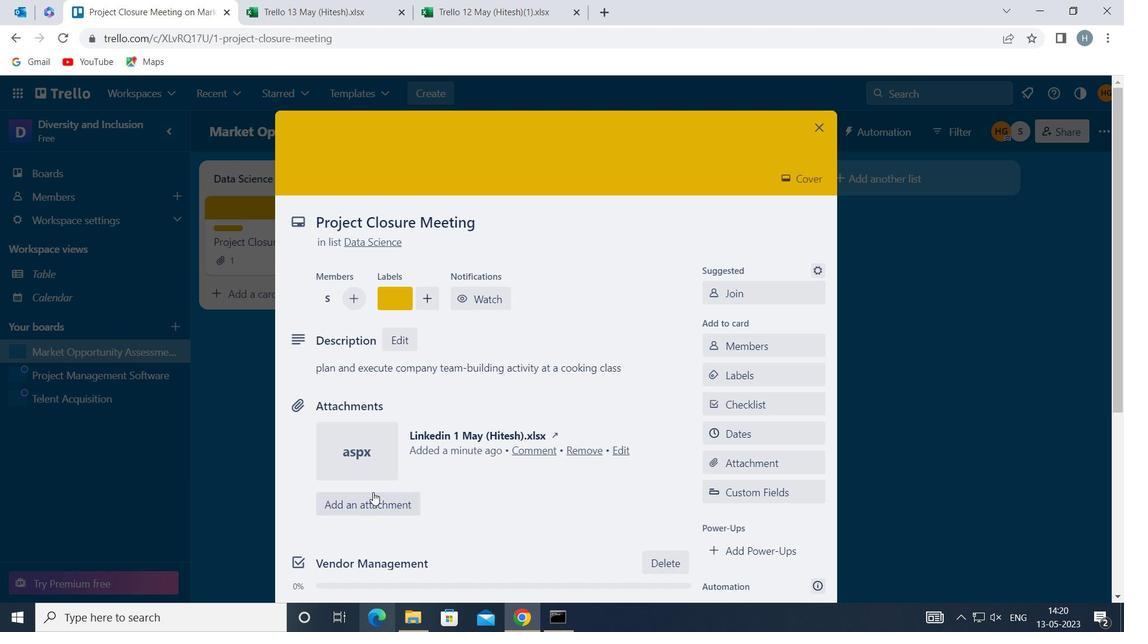 
Action: Mouse scrolled (373, 482) with delta (0, 0)
Screenshot: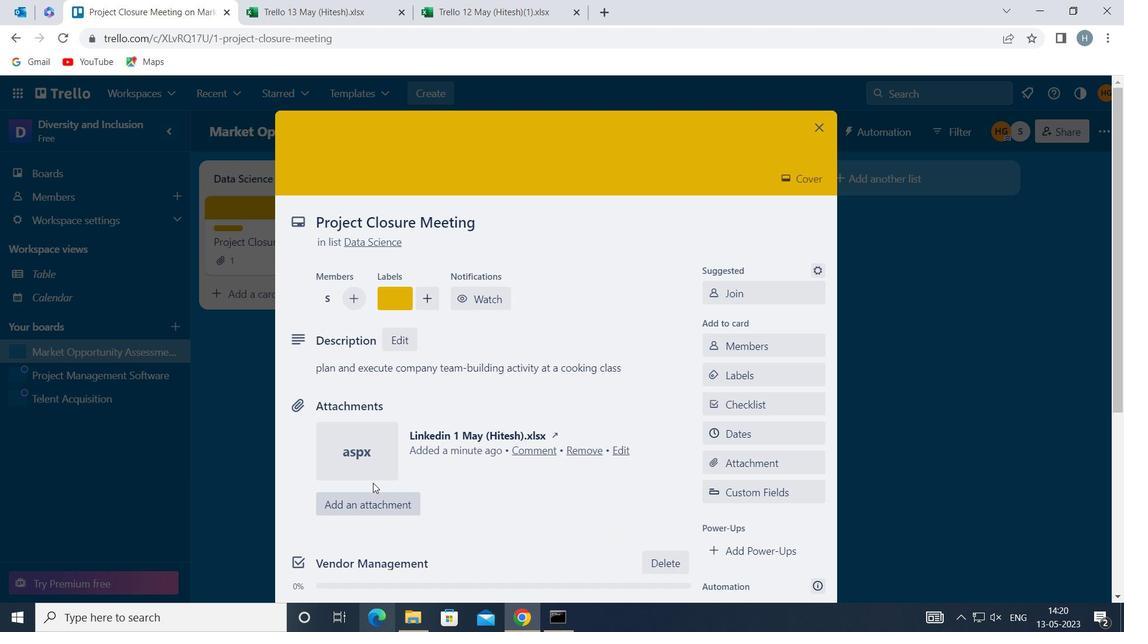 
Action: Mouse moved to (494, 424)
Screenshot: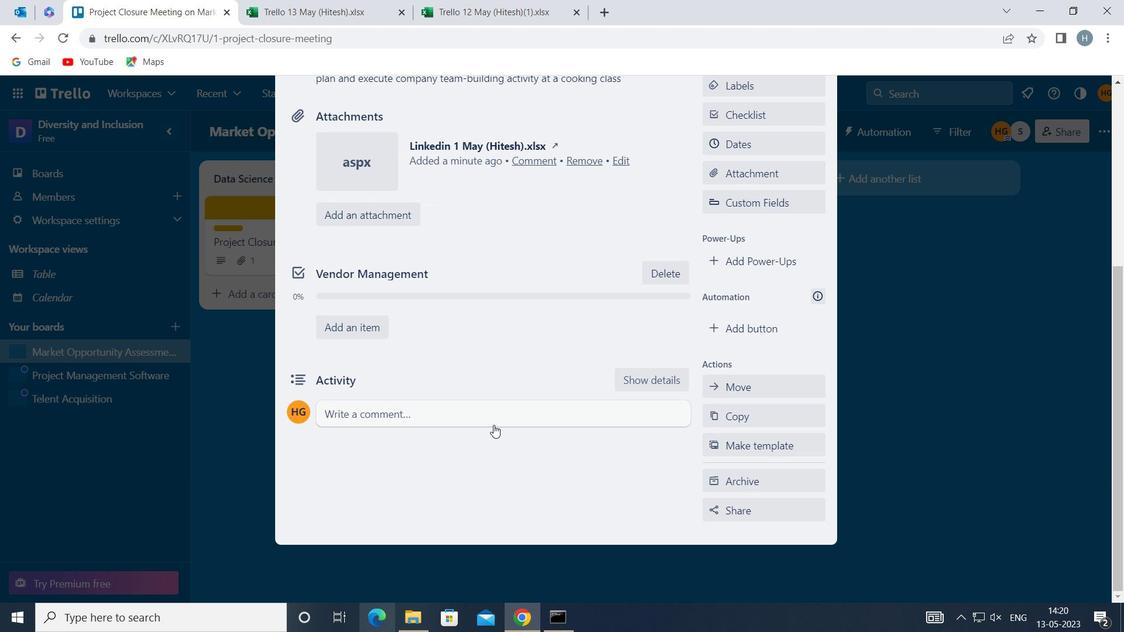
Action: Mouse pressed left at (494, 424)
Screenshot: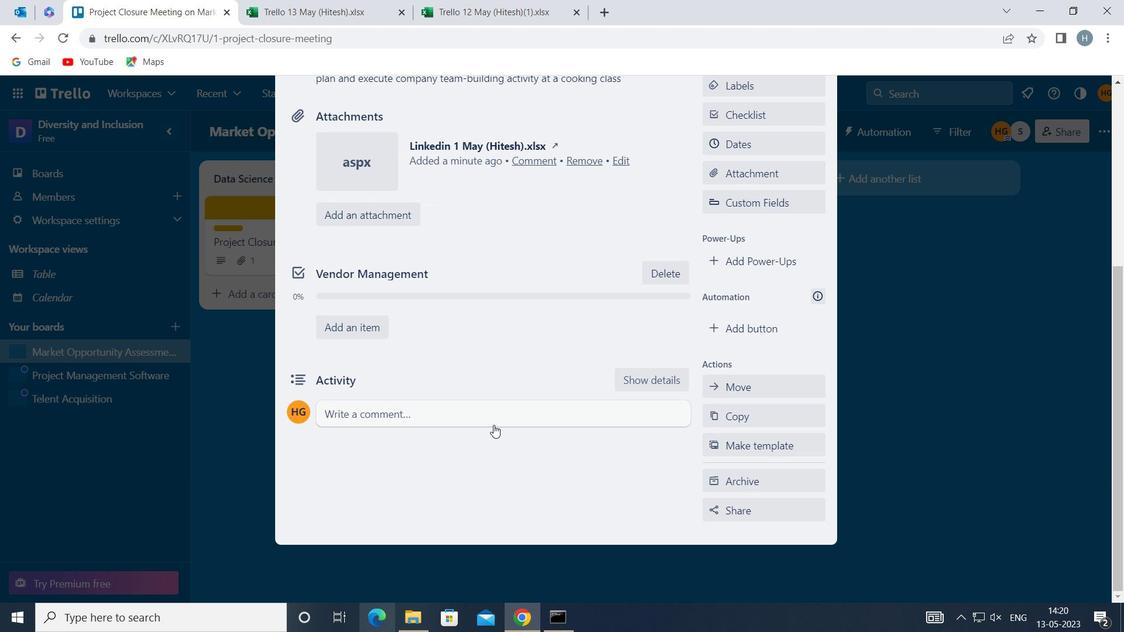 
Action: Key pressed <Key.shift>LET<Key.space>US<Key.space>MAKE<Key.space>THE<Key.space>,<Key.backspace>MOST<Key.space>OF<Key.space>THIS<Key.space>OPPORTUNITY<Key.space>AND<Key.space>APPROACH<Key.space>THIS<Key.space>TASK<Key.space>WITH<Key.space>A<Key.space>POSITIVE<Key.space>ATTITUDE<Key.space>AND<Key.space>A<Key.space>COMMITMENT<Key.space>TO<Key.space>EXCELLENCE
Screenshot: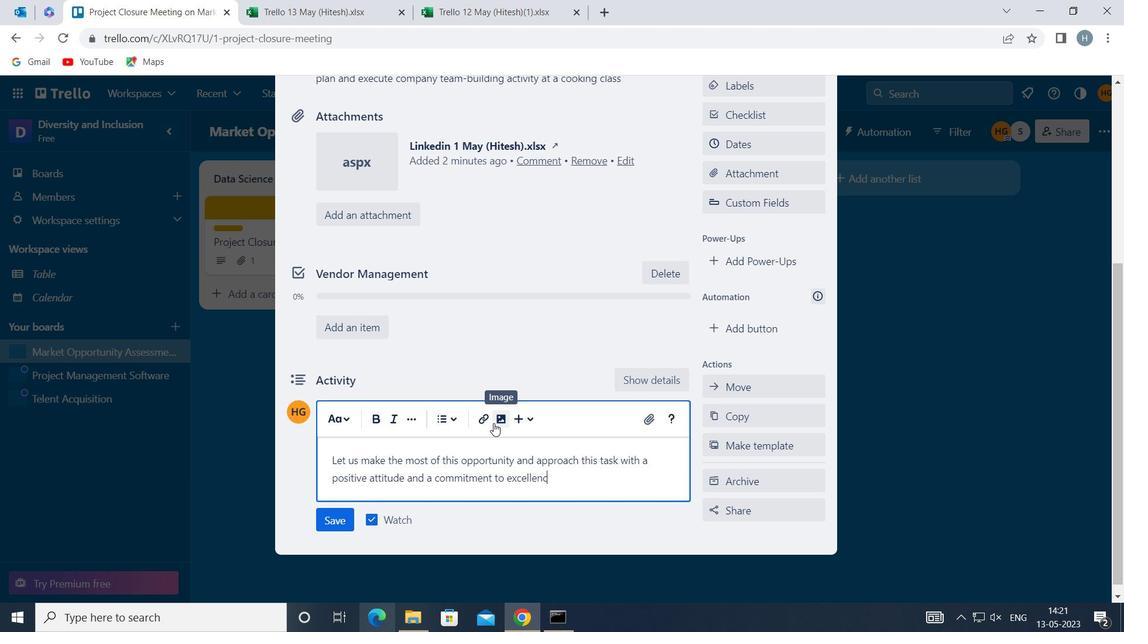
Action: Mouse moved to (337, 520)
Screenshot: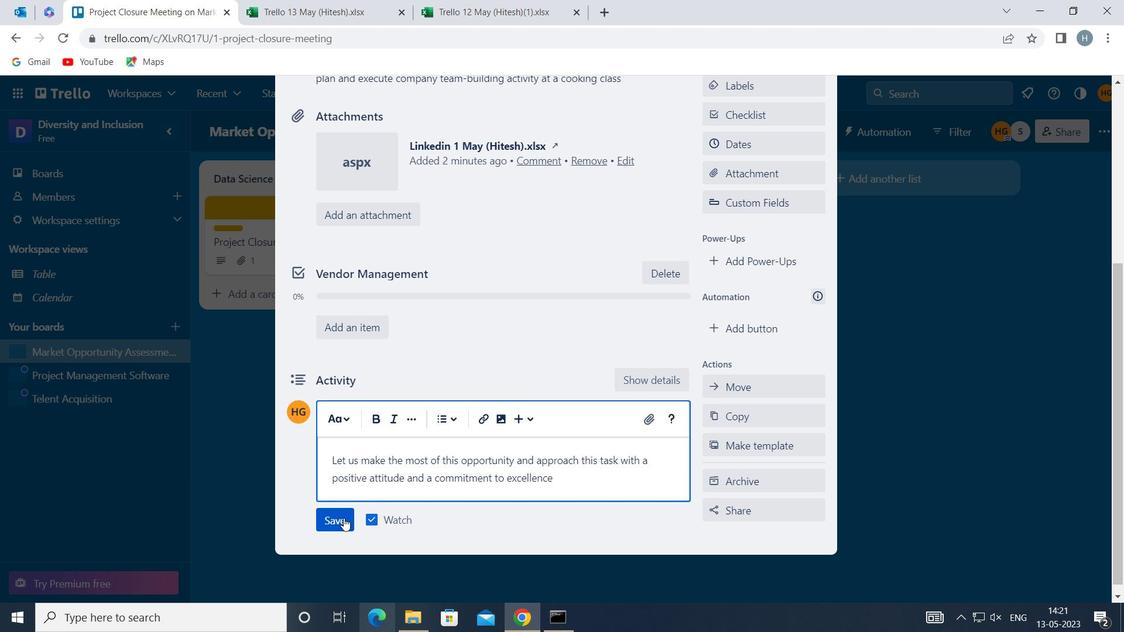 
Action: Mouse pressed left at (337, 520)
Screenshot: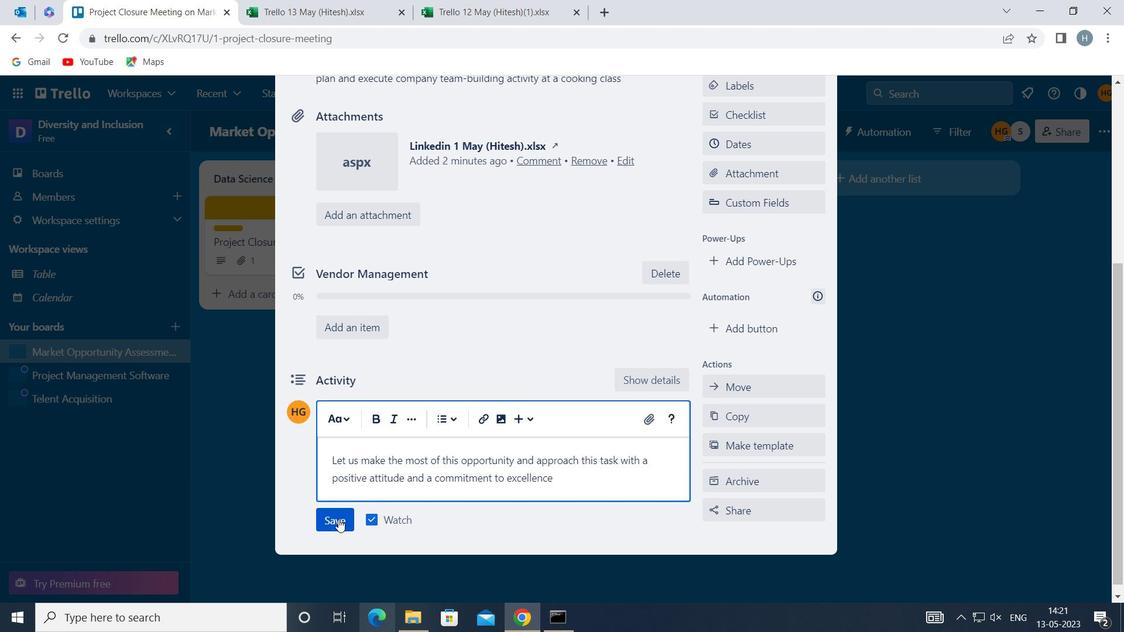 
Action: Mouse moved to (771, 142)
Screenshot: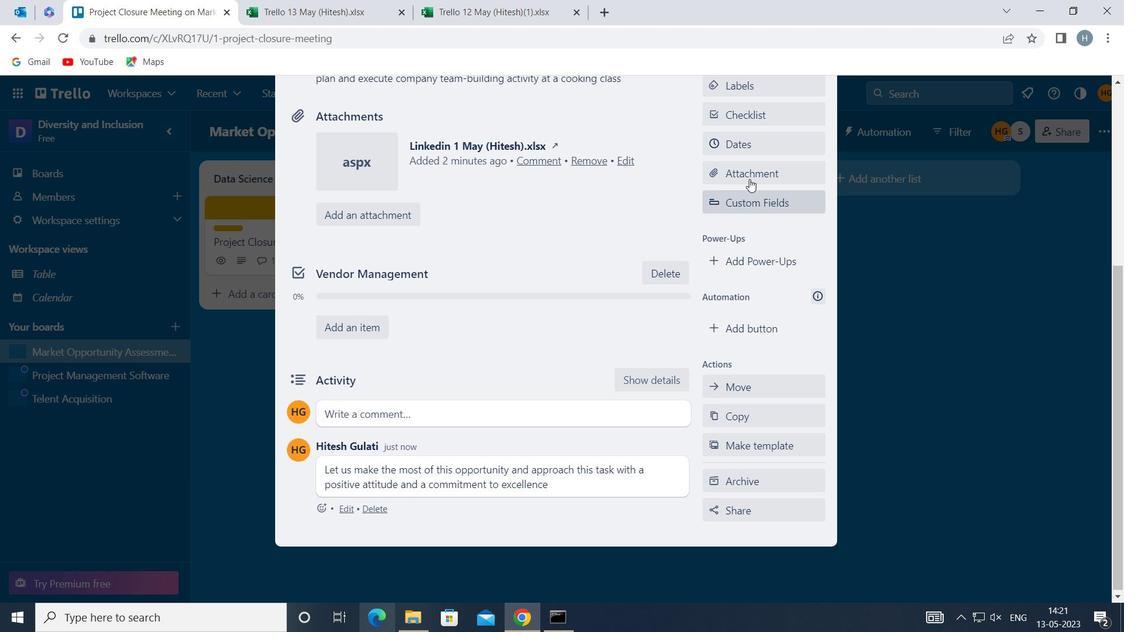 
Action: Mouse pressed left at (771, 142)
Screenshot: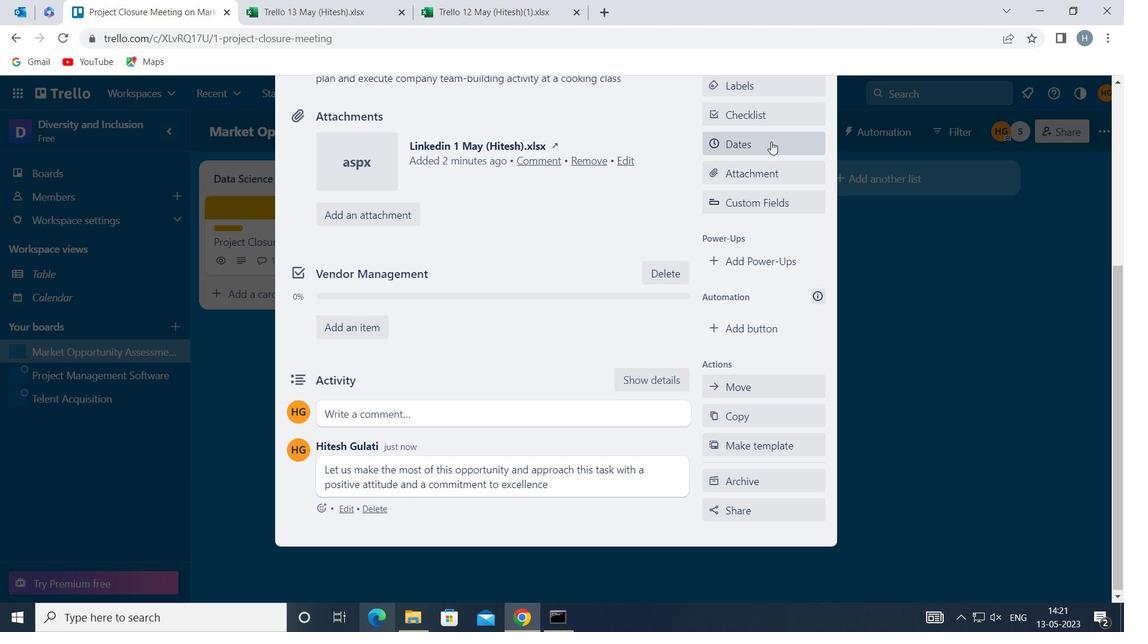 
Action: Mouse moved to (717, 392)
Screenshot: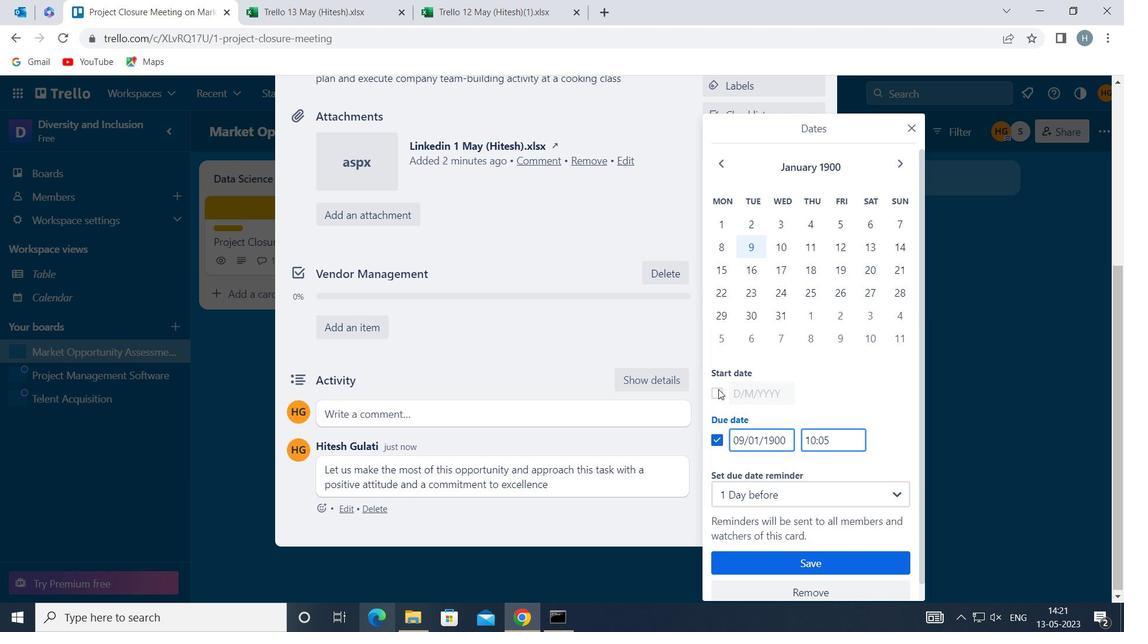 
Action: Mouse pressed left at (717, 392)
Screenshot: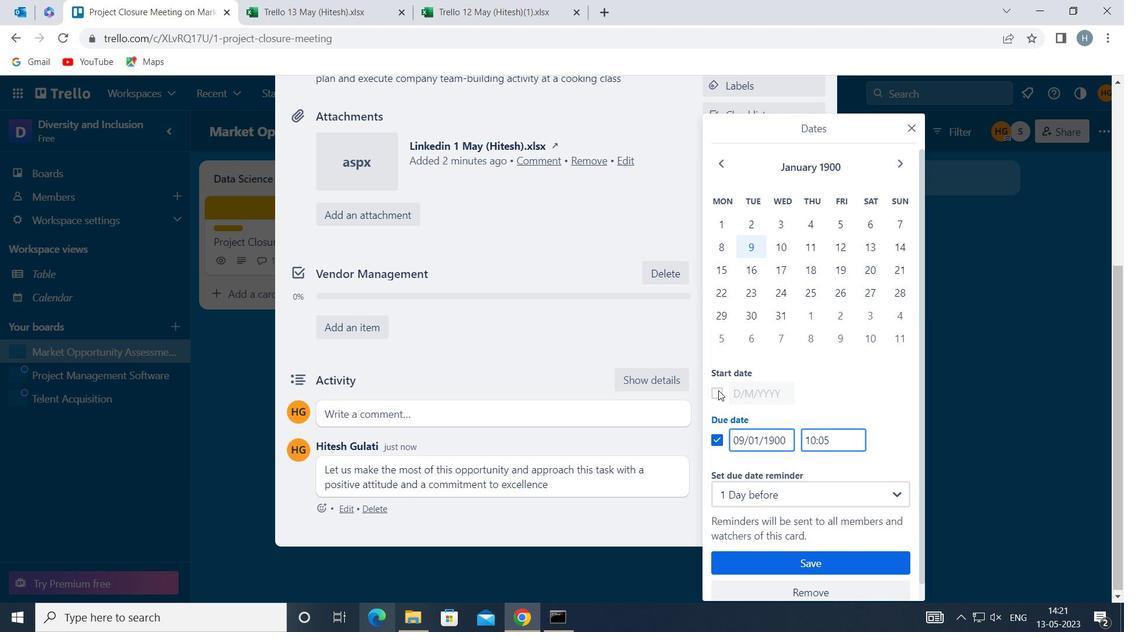 
Action: Mouse moved to (735, 386)
Screenshot: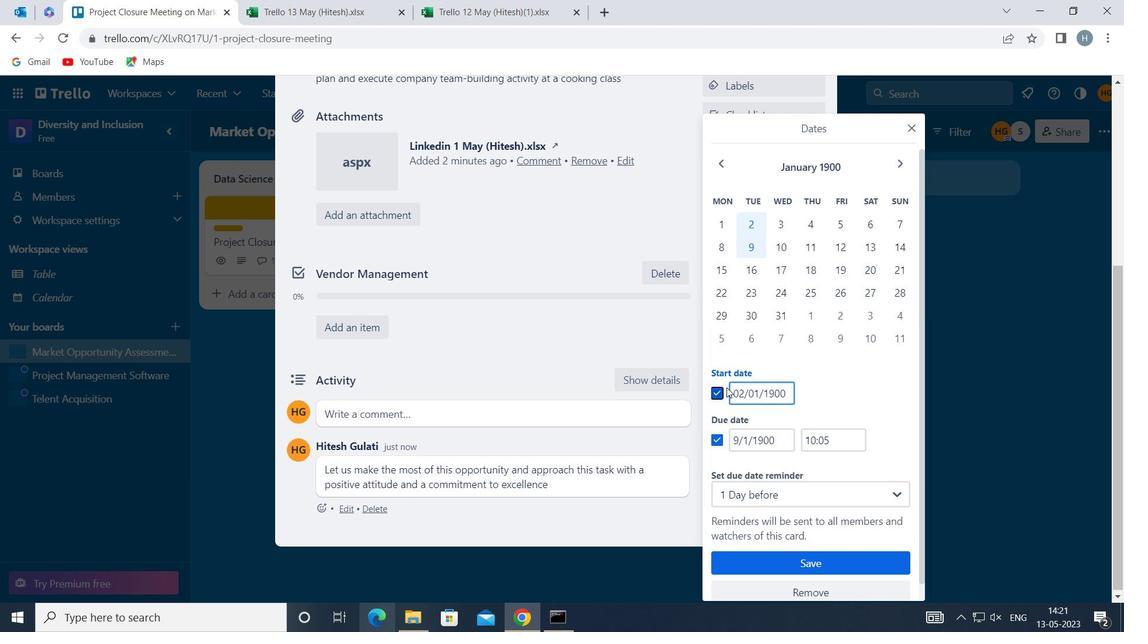 
Action: Mouse pressed left at (735, 386)
Screenshot: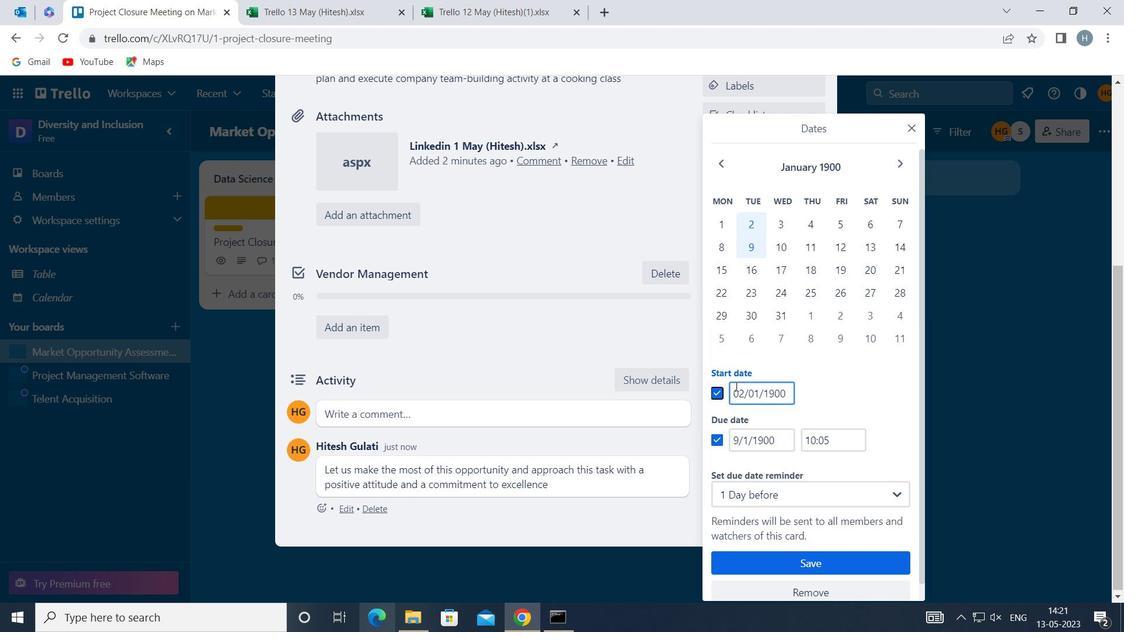 
Action: Key pressed <Key.right><Key.backspace>3
Screenshot: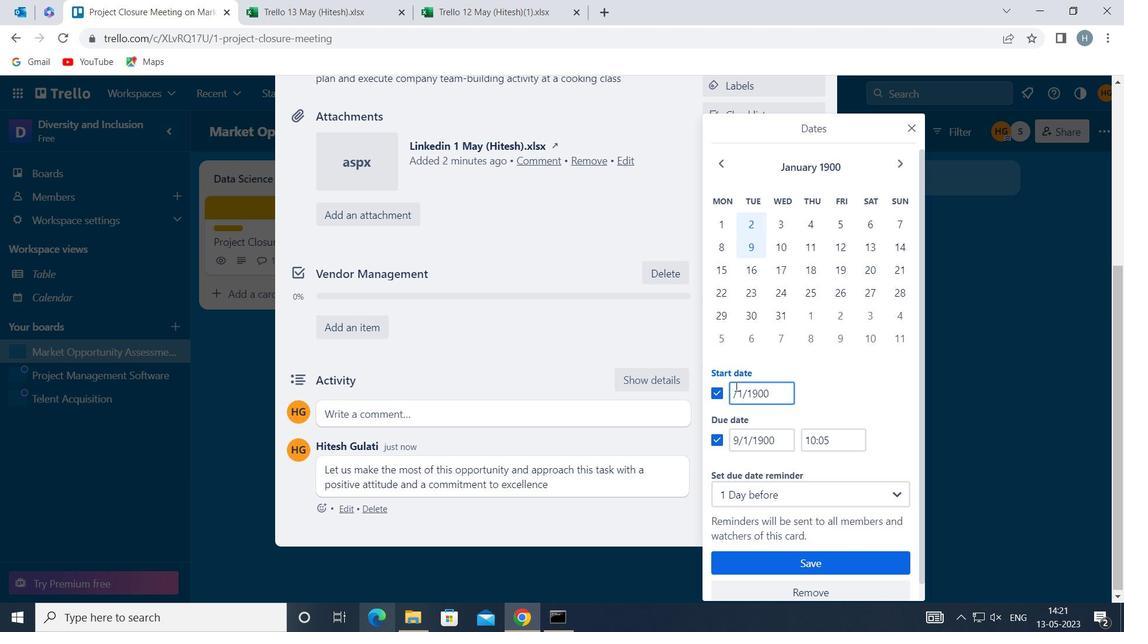 
Action: Mouse moved to (734, 436)
Screenshot: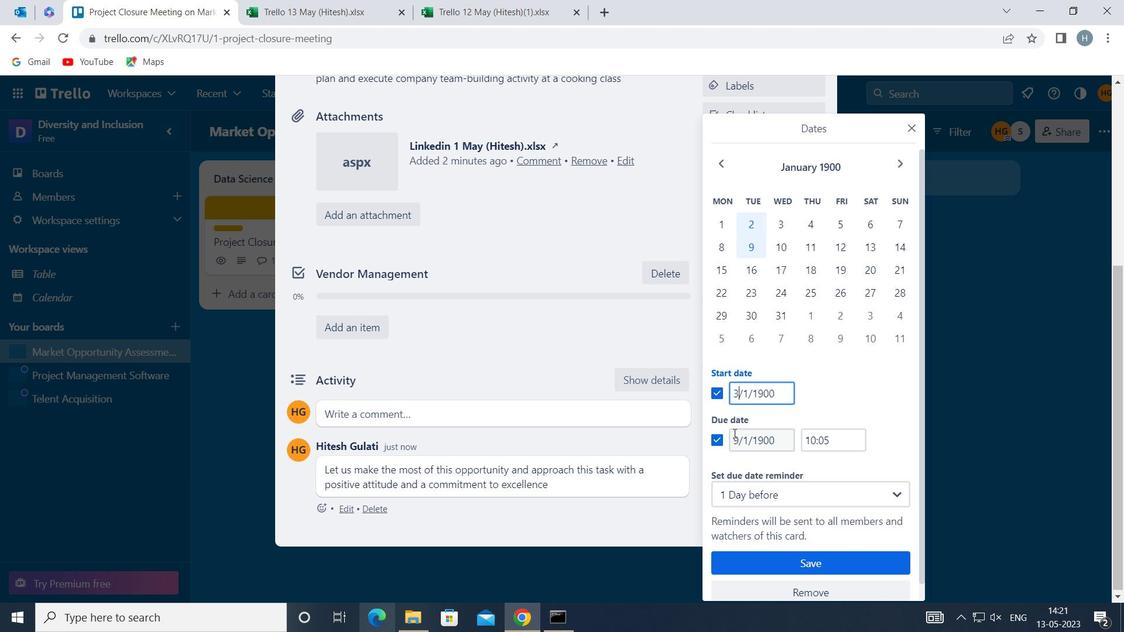 
Action: Mouse pressed left at (734, 436)
Screenshot: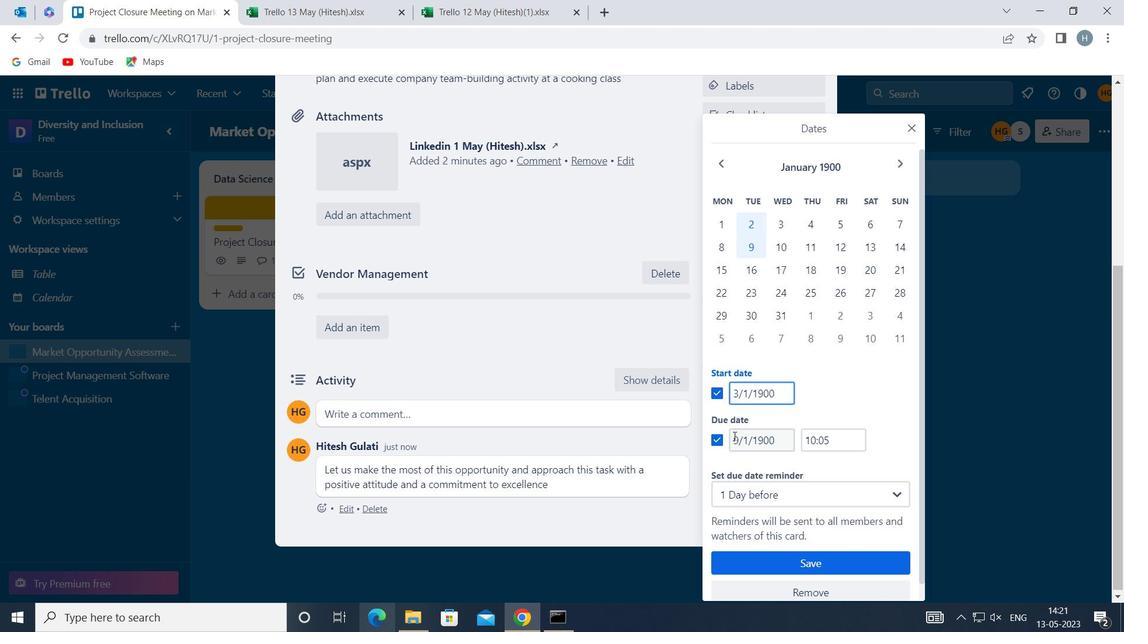 
Action: Key pressed <Key.right>
Screenshot: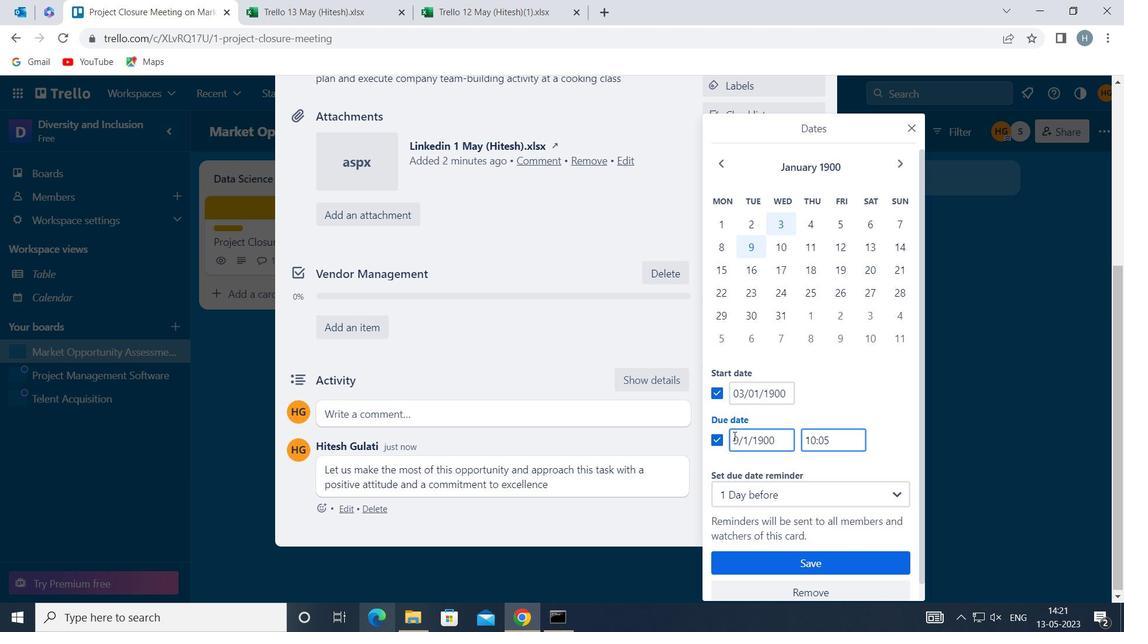 
Action: Mouse moved to (733, 436)
Screenshot: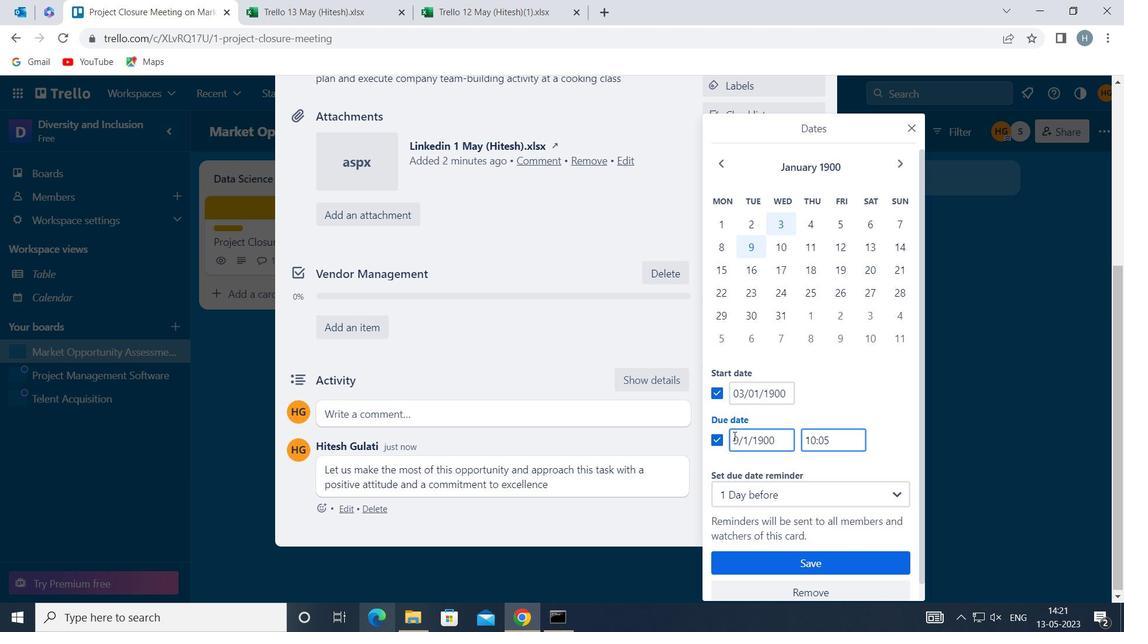 
Action: Key pressed <Key.backspace>10
Screenshot: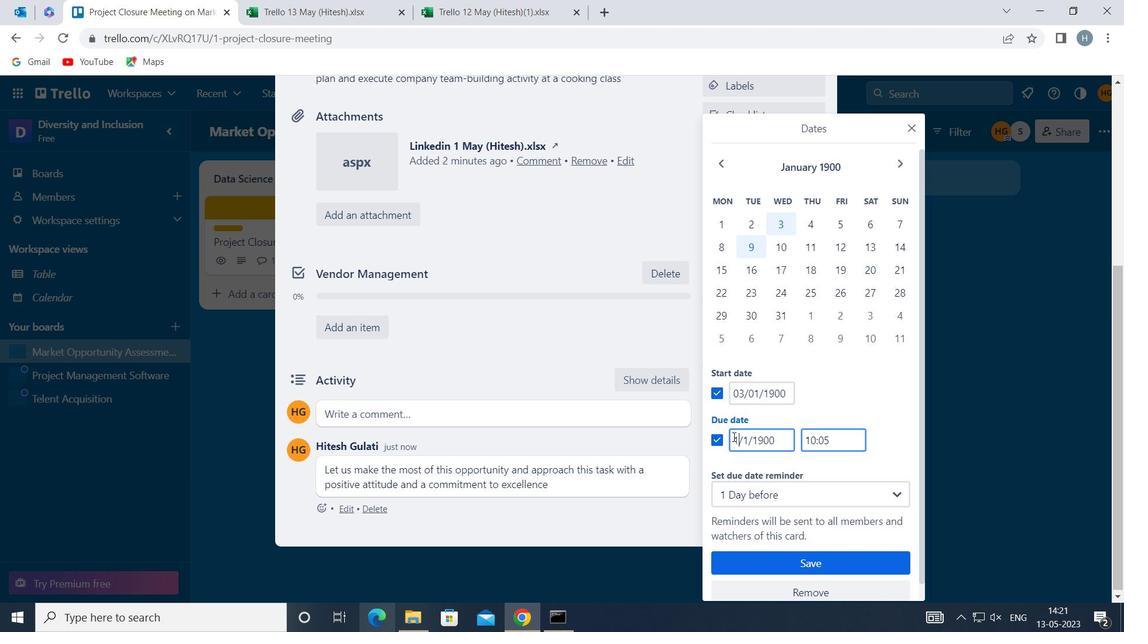 
Action: Mouse moved to (803, 558)
Screenshot: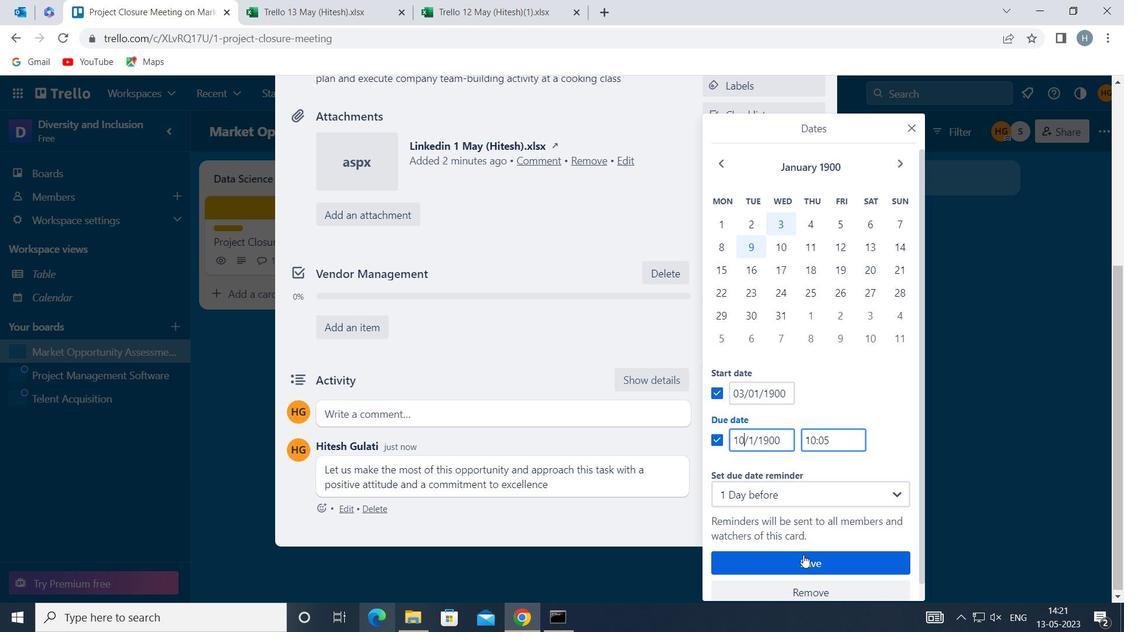 
Action: Mouse pressed left at (803, 558)
Screenshot: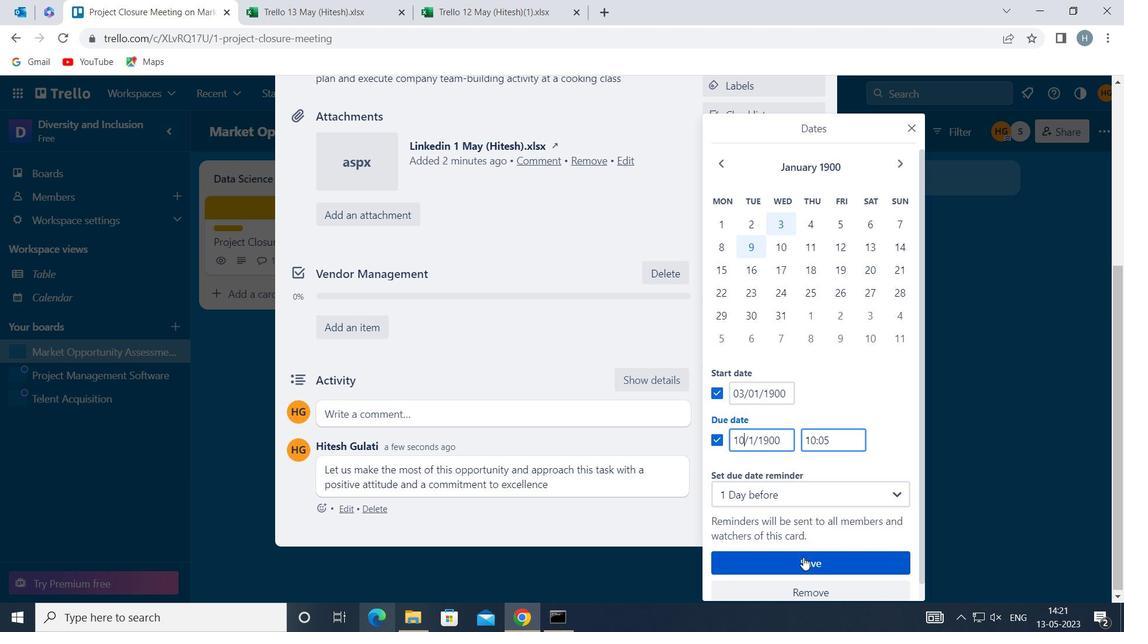 
Action: Mouse moved to (649, 315)
Screenshot: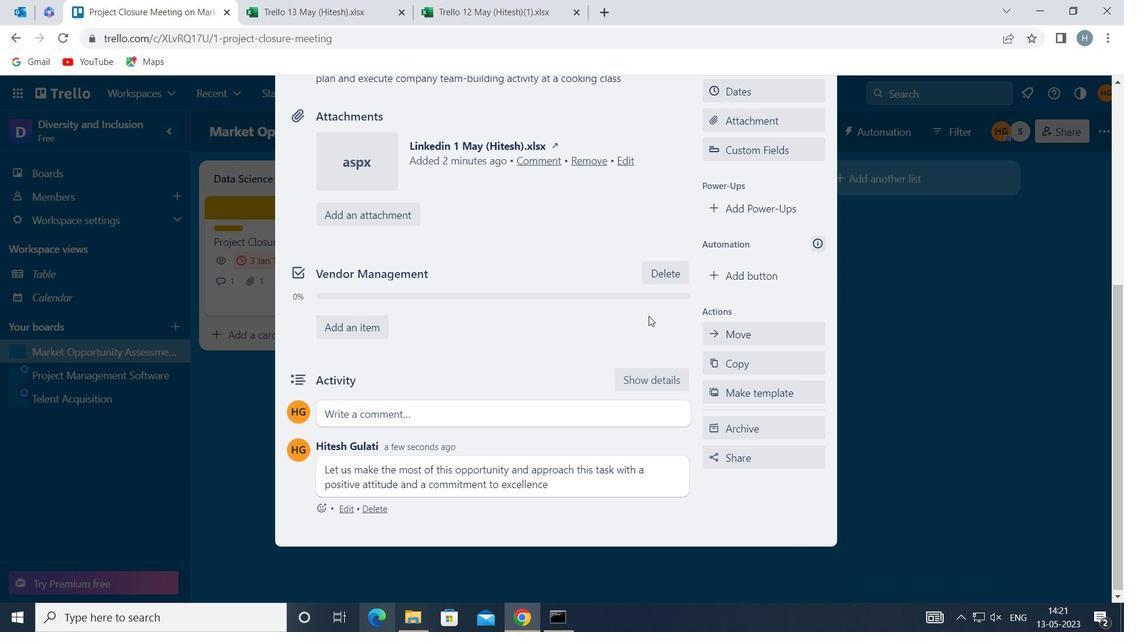 
Action: Key pressed <Key.f8>
Screenshot: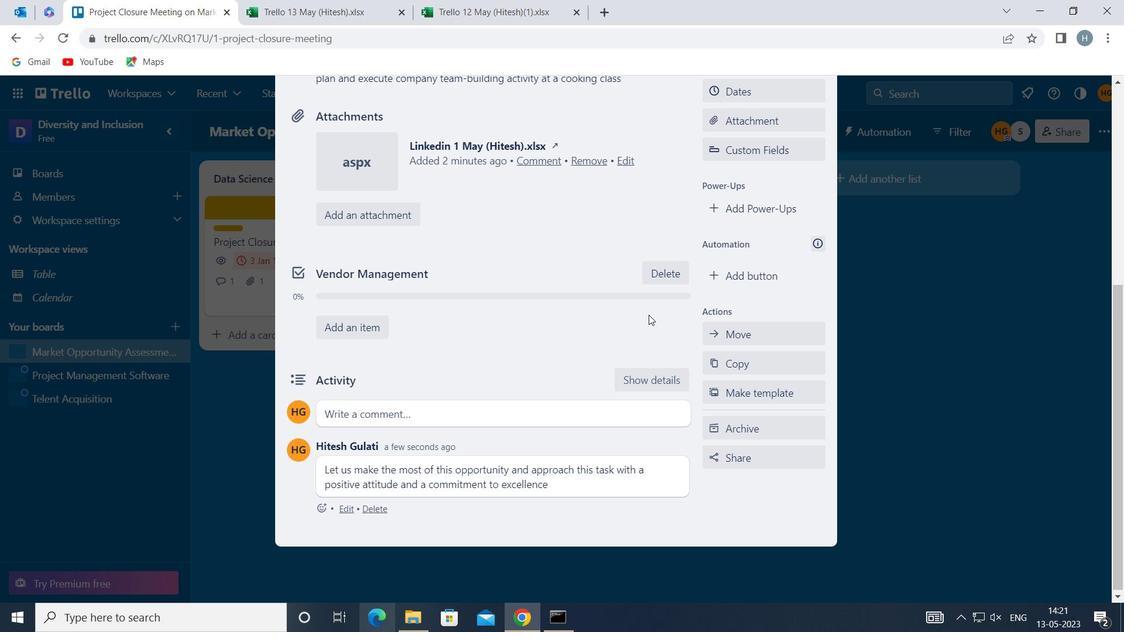 
